 Task: Open Card Card0000000393 in Board Board0000000099 in Workspace WS0000000033 in Trello. Add Member mailaustralia7@gmail.com to Card Card0000000393 in Board Board0000000099 in Workspace WS0000000033 in Trello. Add Purple Label titled Label0000000393 to Card Card0000000393 in Board Board0000000099 in Workspace WS0000000033 in Trello. Add Checklist CL0000000393 to Card Card0000000393 in Board Board0000000099 in Workspace WS0000000033 in Trello. Add Dates with Start Date as Aug 01 2023 and Due Date as Aug 31 2023 to Card Card0000000393 in Board Board0000000099 in Workspace WS0000000033 in Trello
Action: Mouse moved to (321, 225)
Screenshot: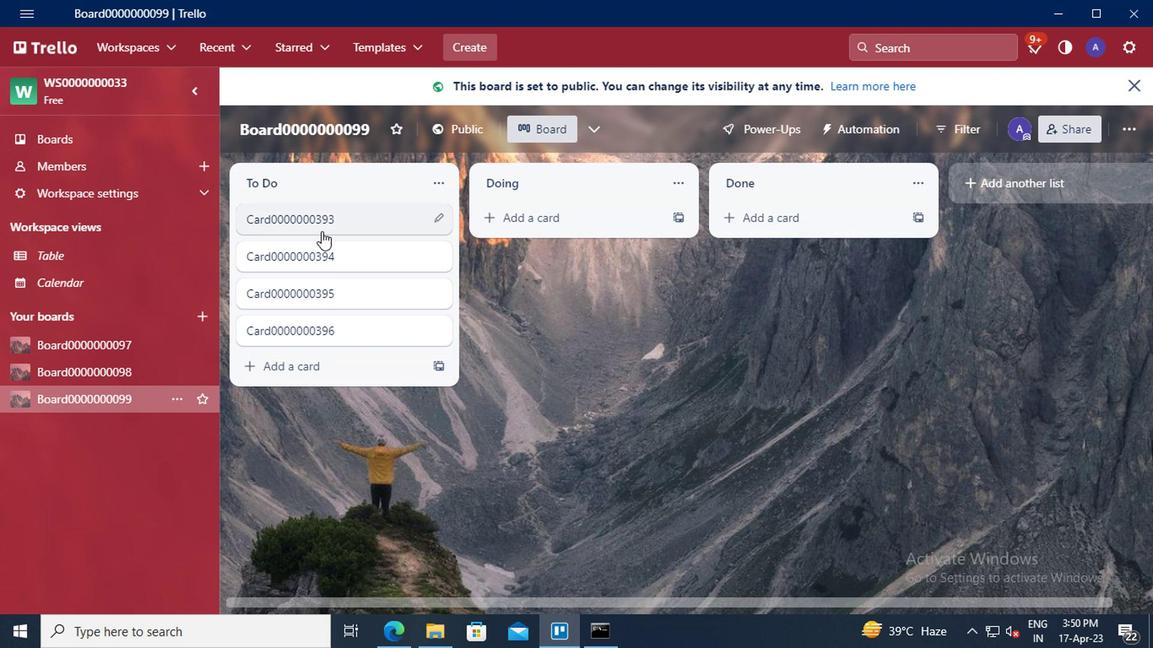
Action: Mouse pressed left at (321, 225)
Screenshot: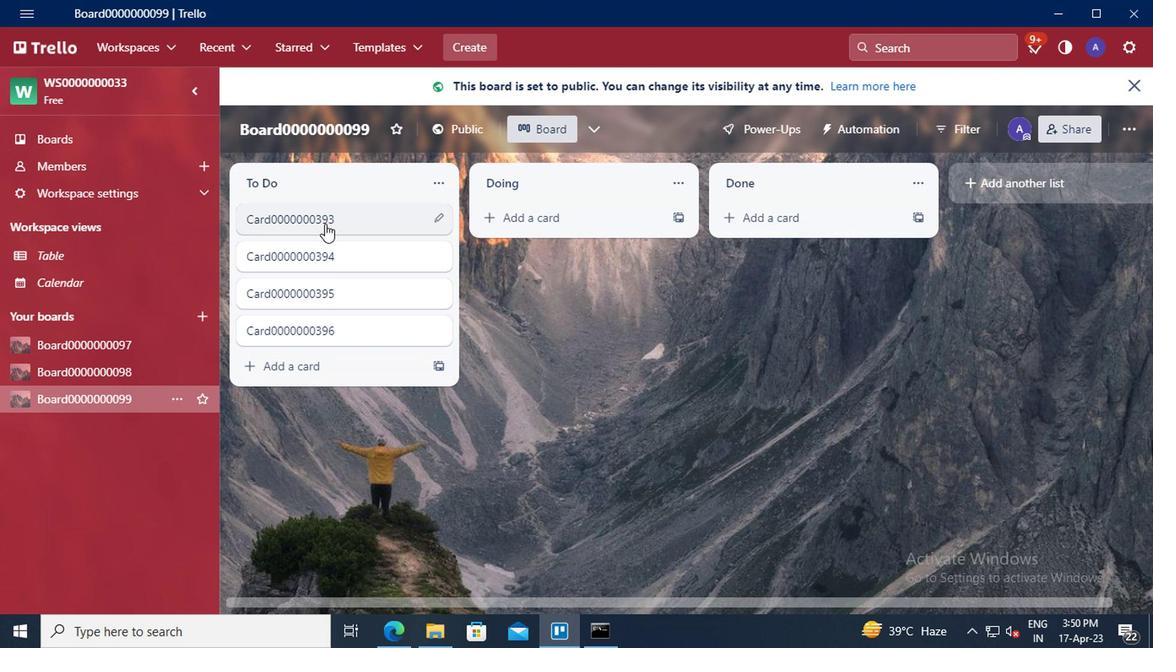 
Action: Mouse moved to (777, 159)
Screenshot: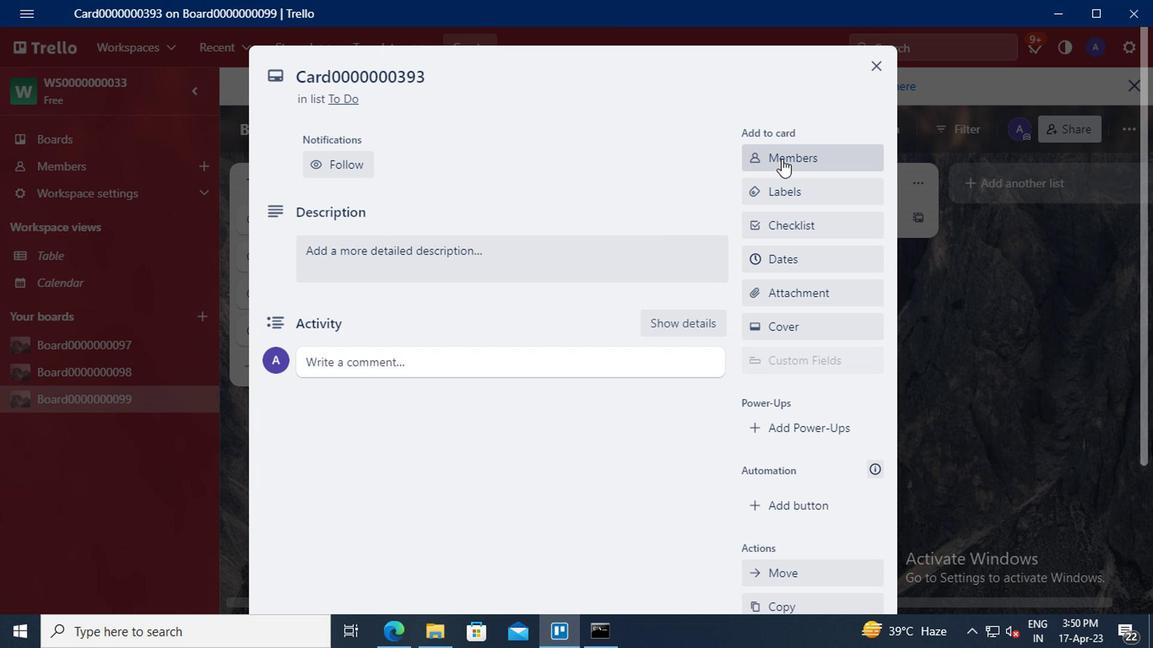 
Action: Mouse pressed left at (777, 159)
Screenshot: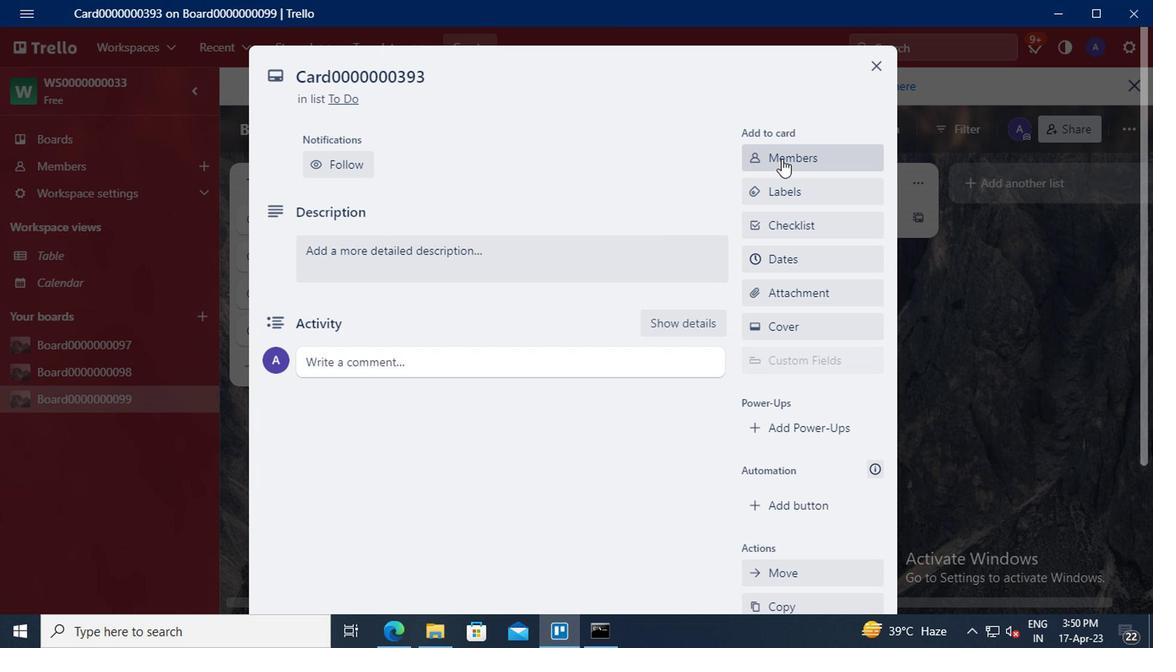 
Action: Mouse moved to (794, 244)
Screenshot: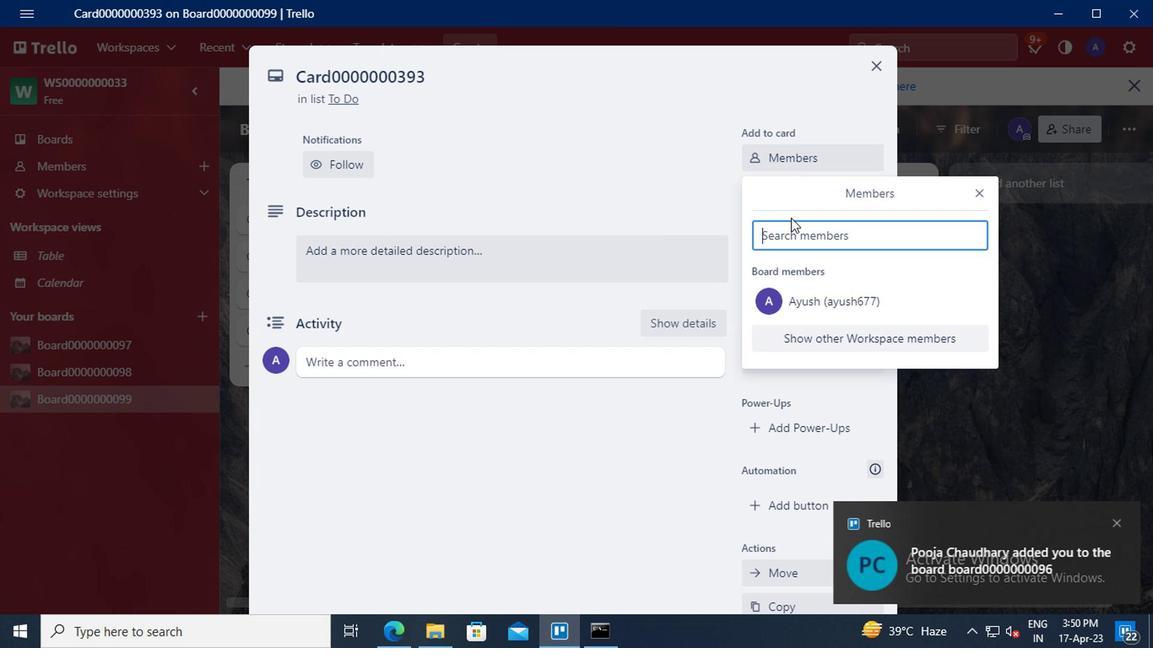 
Action: Mouse pressed left at (794, 244)
Screenshot: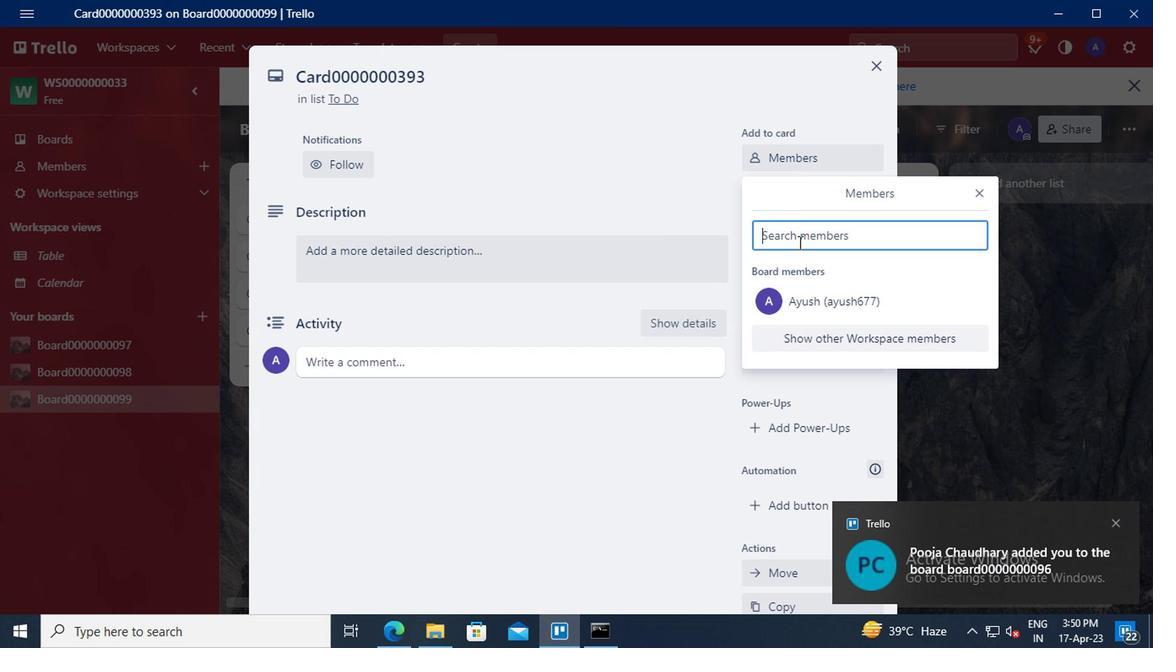 
Action: Mouse moved to (725, 221)
Screenshot: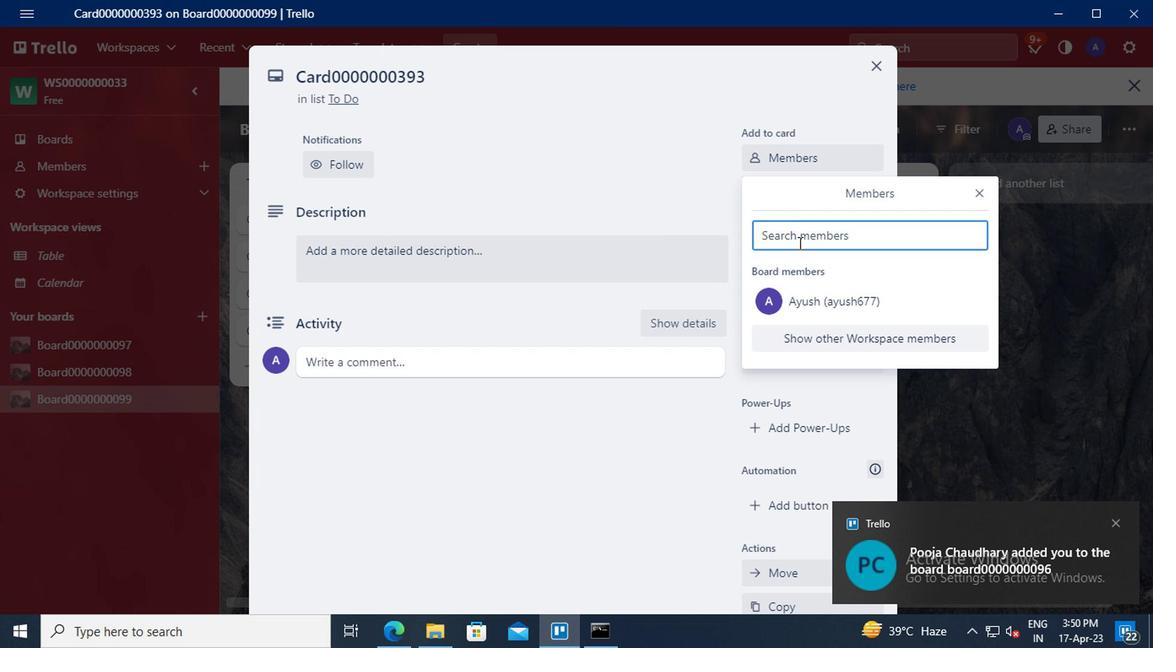 
Action: Key pressed mailaustralia7<Key.shift>@GMAIL.COM
Screenshot: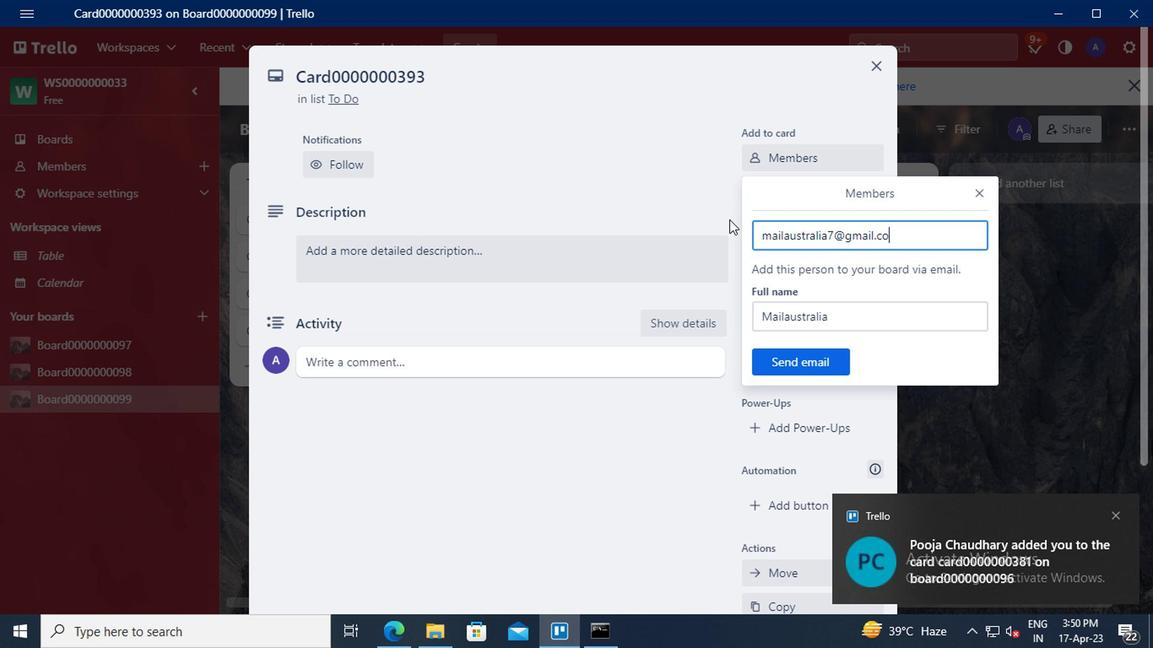 
Action: Mouse moved to (813, 368)
Screenshot: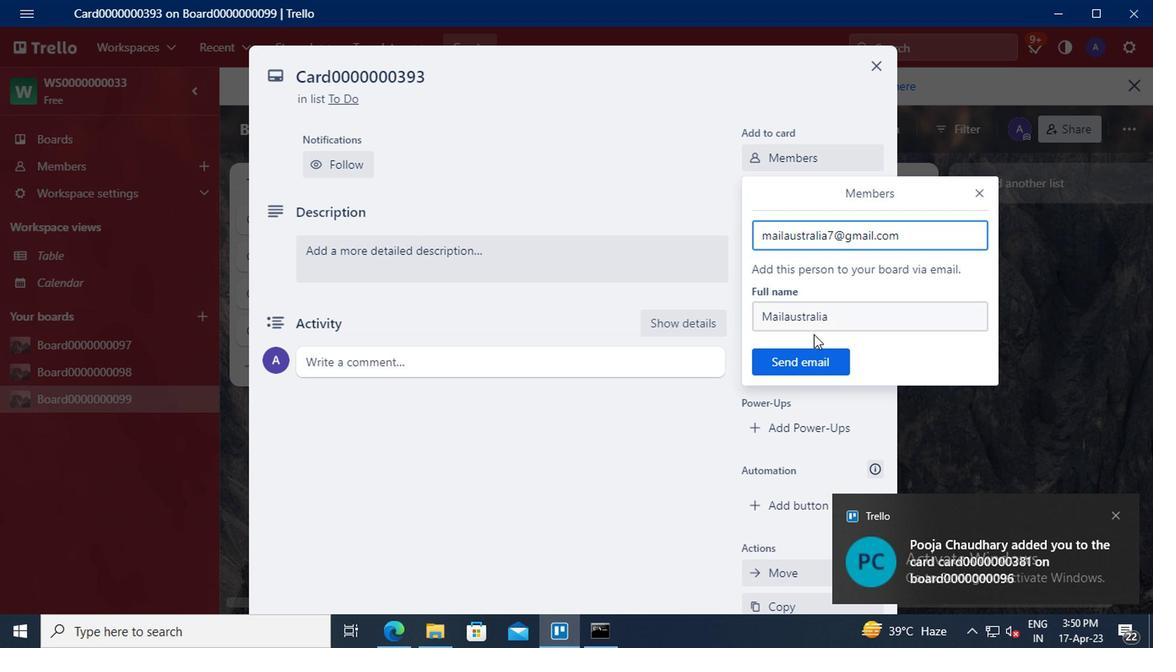 
Action: Mouse pressed left at (813, 368)
Screenshot: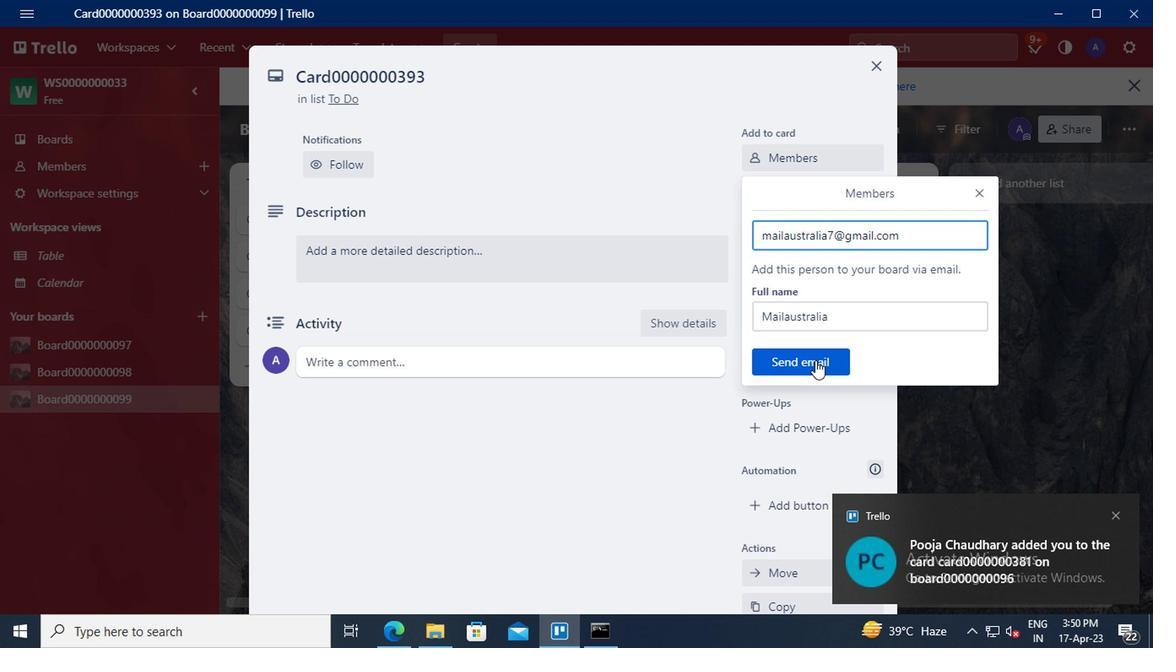
Action: Mouse moved to (798, 194)
Screenshot: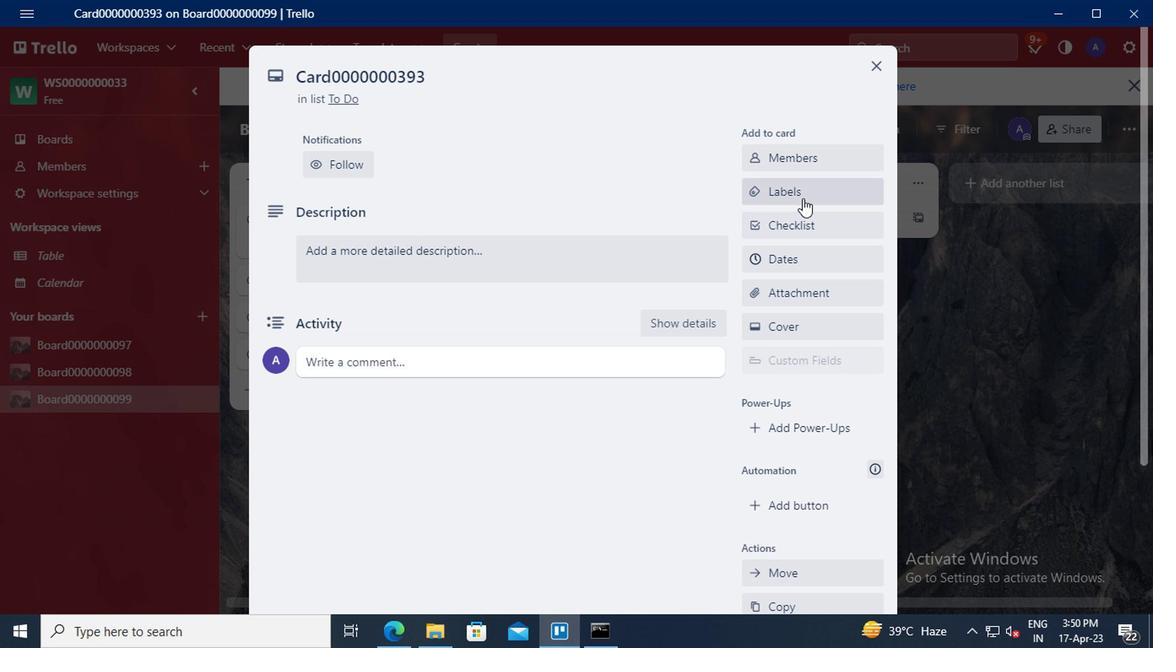 
Action: Mouse pressed left at (798, 194)
Screenshot: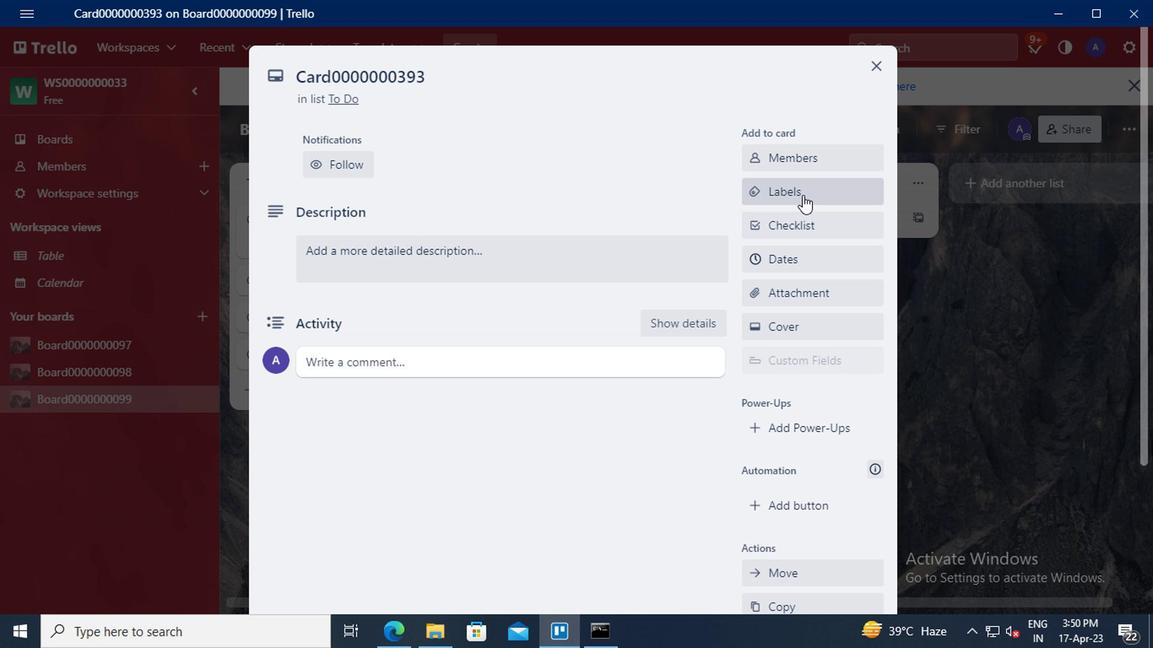 
Action: Mouse moved to (856, 387)
Screenshot: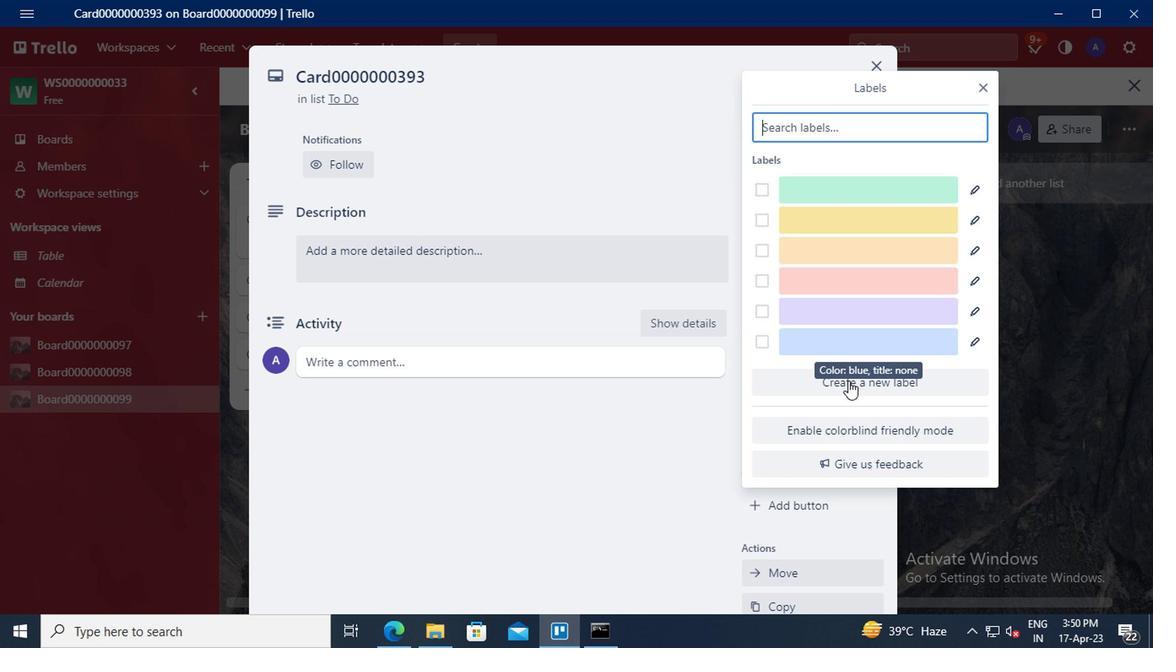
Action: Mouse pressed left at (856, 387)
Screenshot: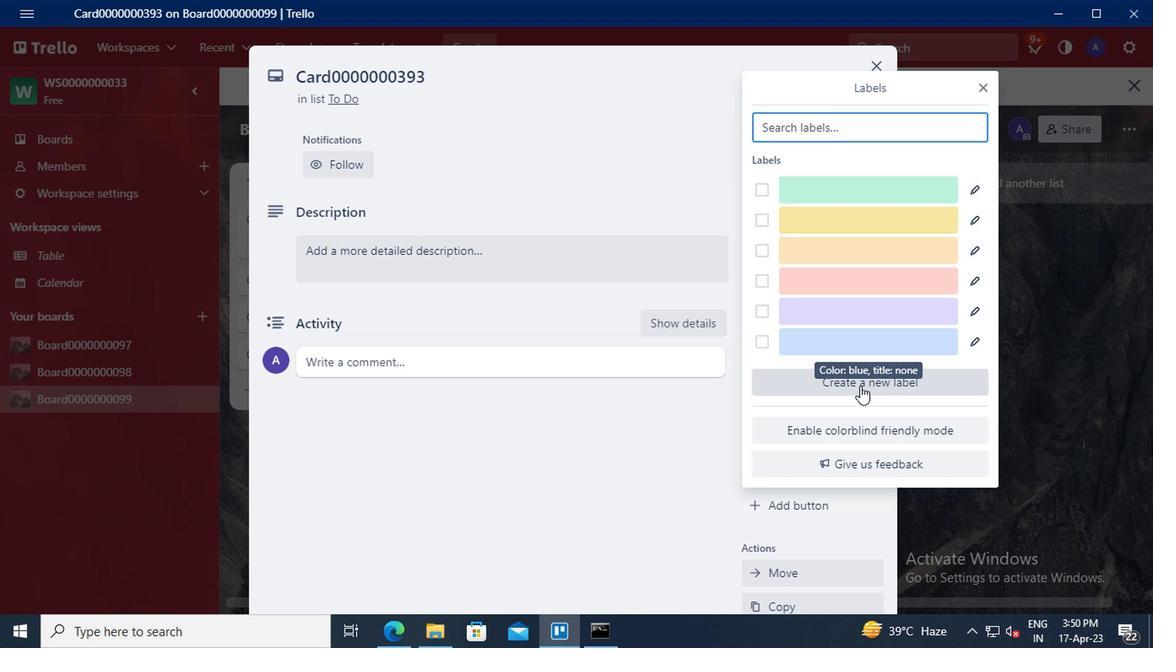 
Action: Mouse moved to (806, 250)
Screenshot: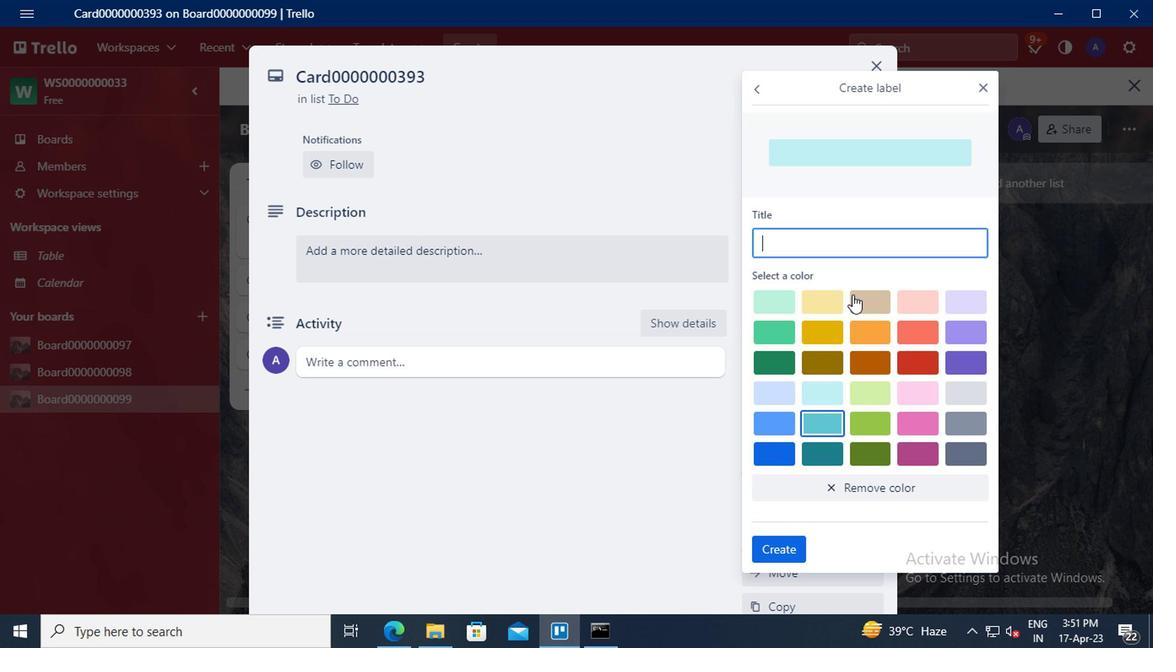 
Action: Mouse pressed left at (806, 250)
Screenshot: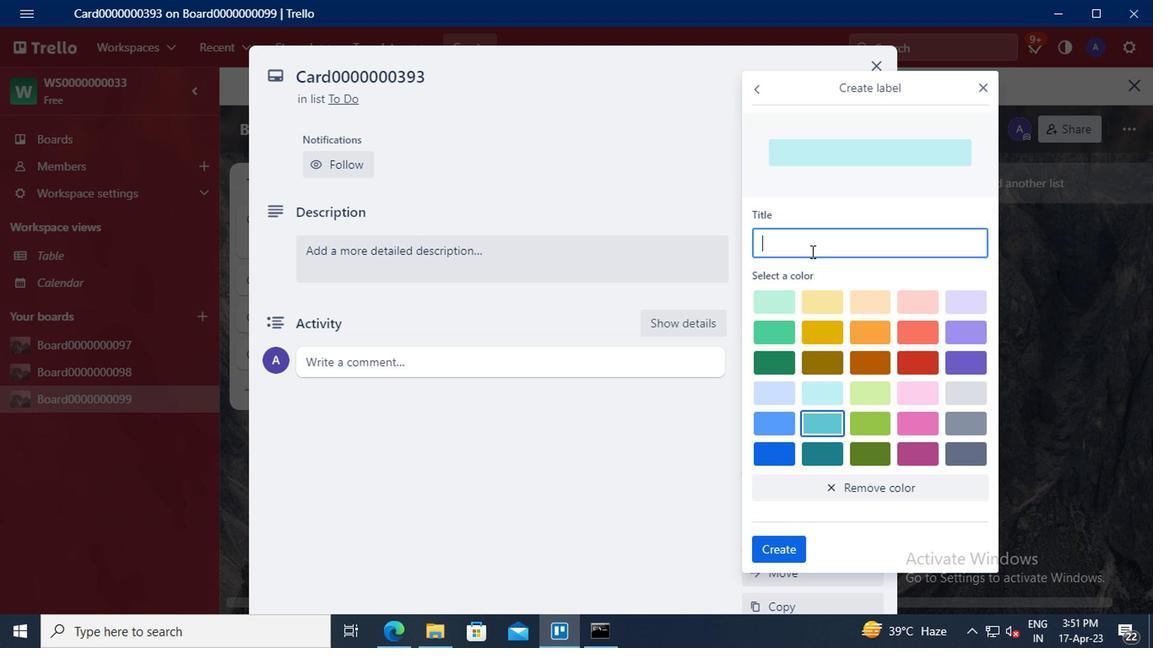 
Action: Mouse moved to (804, 249)
Screenshot: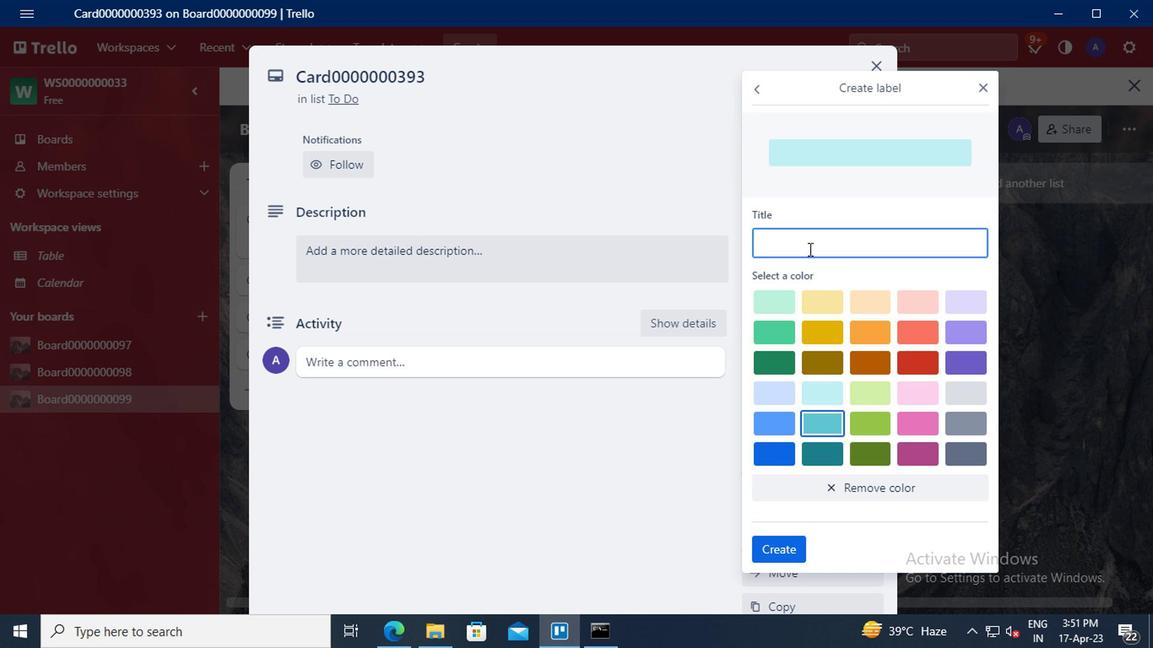
Action: Key pressed <Key.shift>LAB
Screenshot: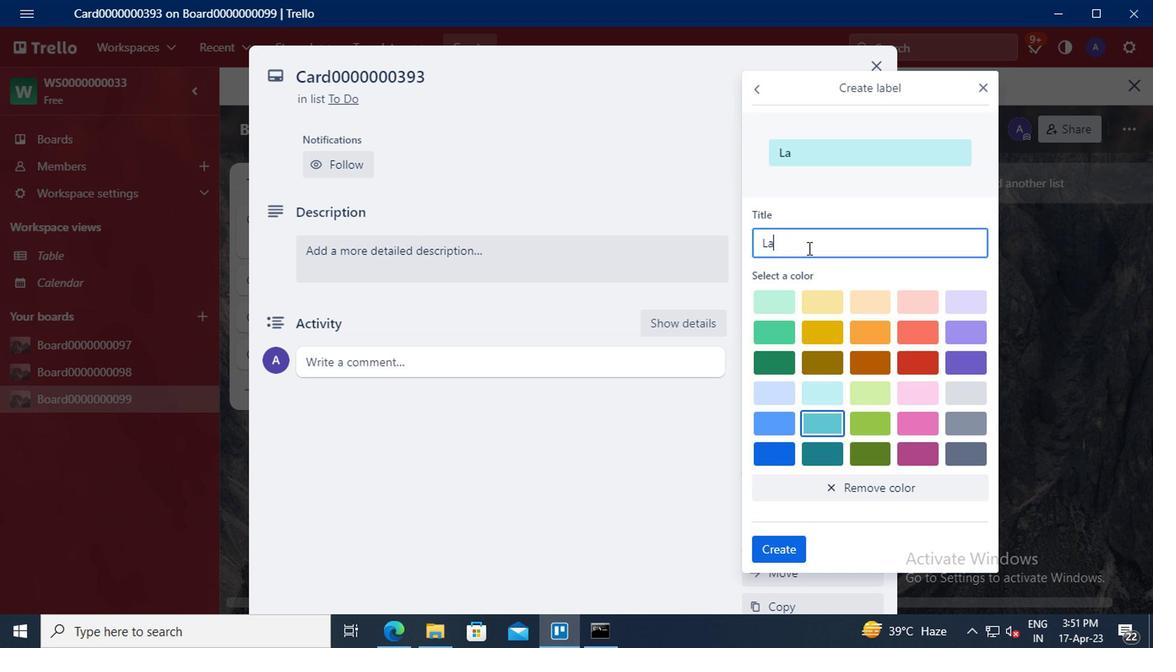 
Action: Mouse moved to (803, 249)
Screenshot: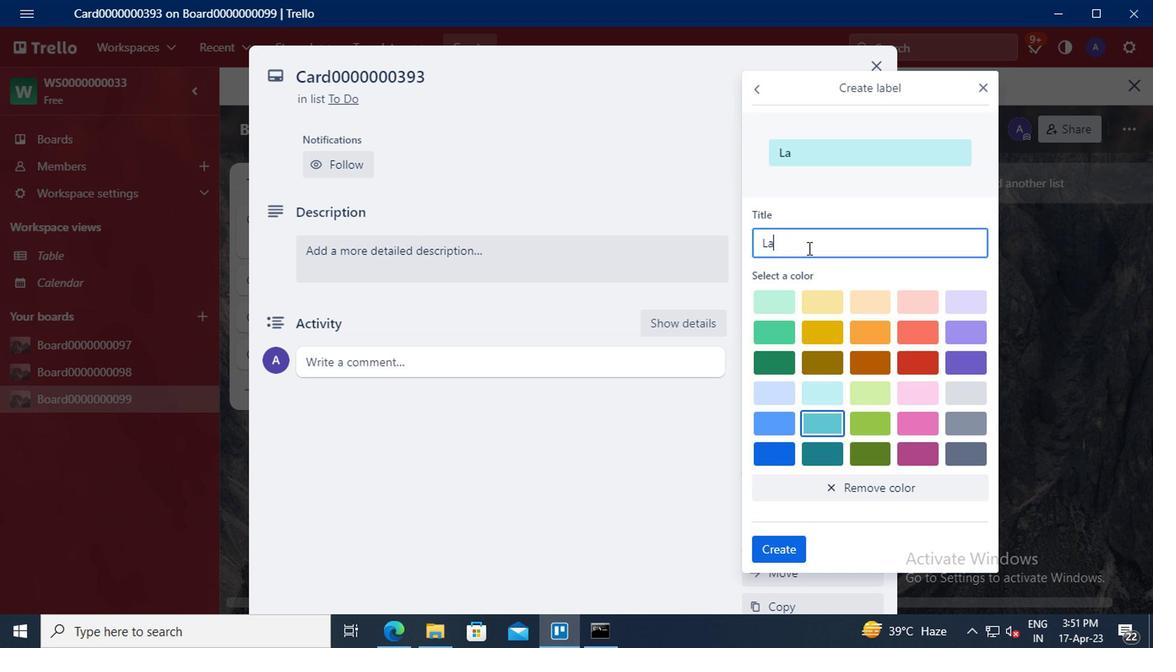 
Action: Key pressed EL0000000393
Screenshot: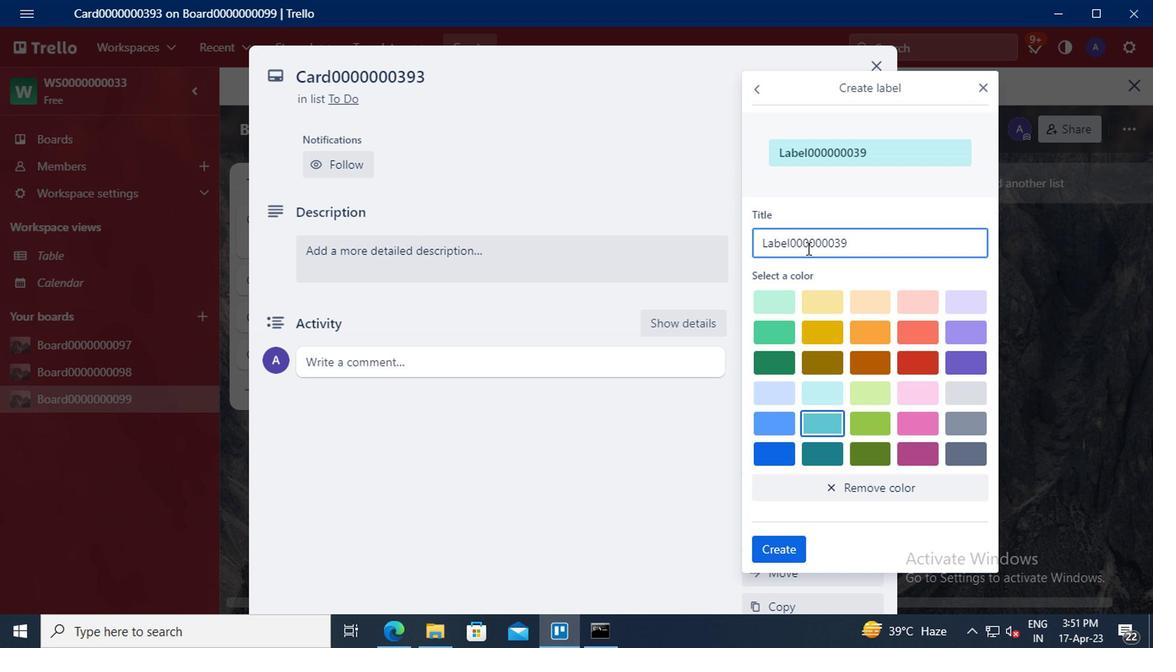 
Action: Mouse moved to (949, 328)
Screenshot: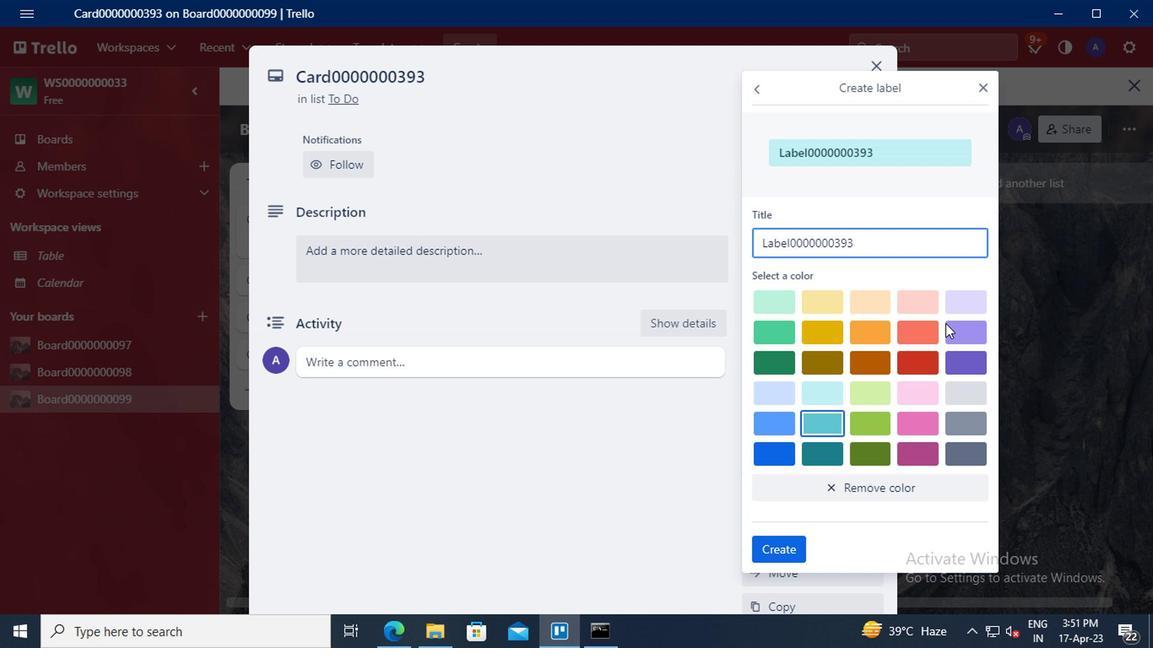 
Action: Mouse pressed left at (949, 328)
Screenshot: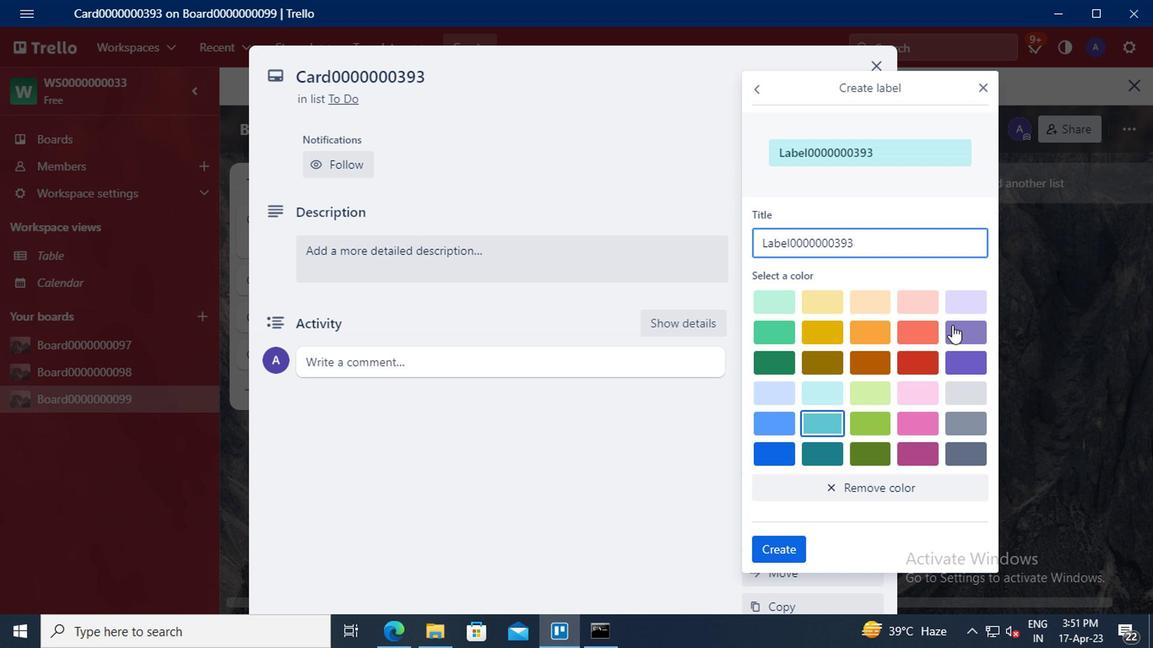 
Action: Mouse moved to (795, 544)
Screenshot: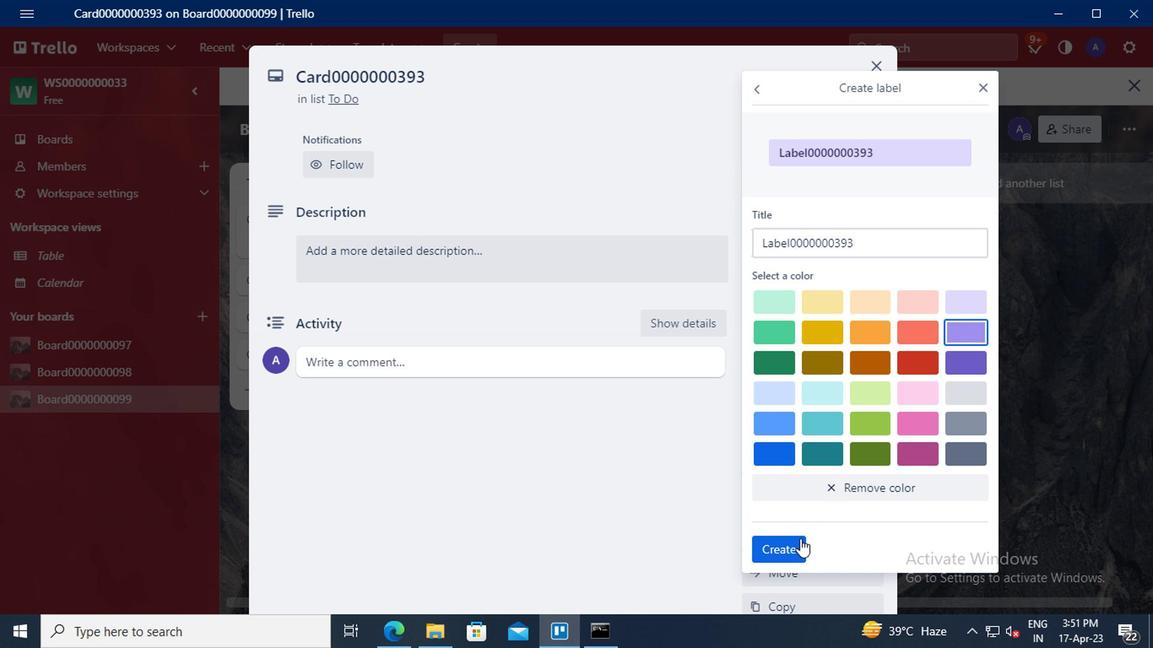 
Action: Mouse pressed left at (795, 544)
Screenshot: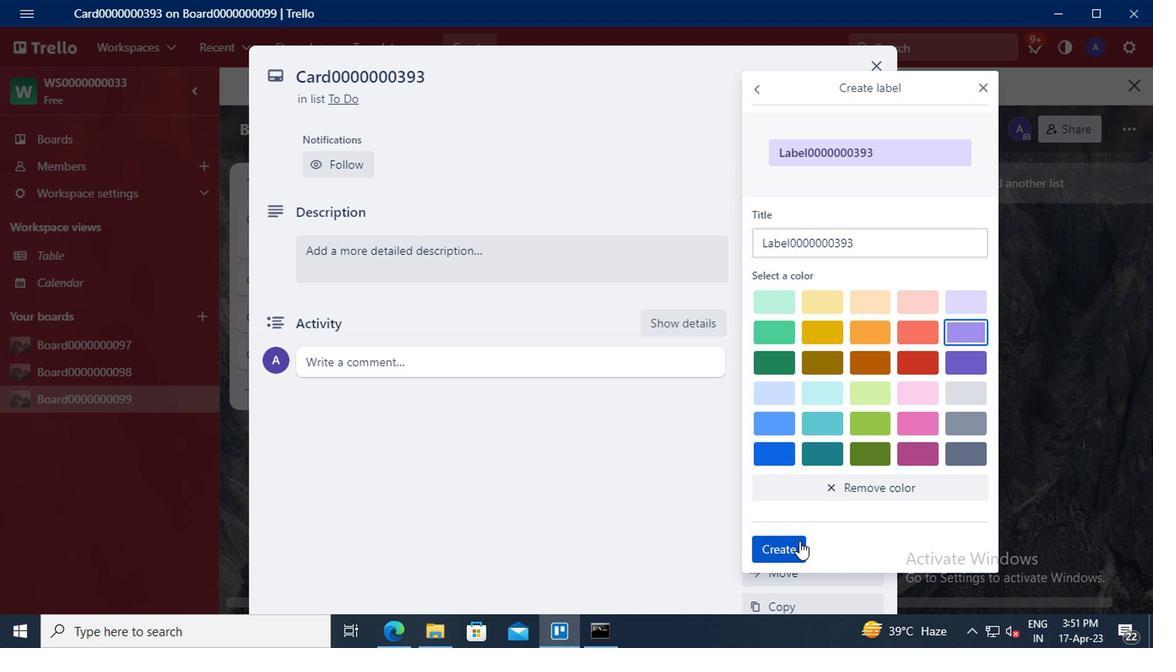 
Action: Mouse moved to (979, 87)
Screenshot: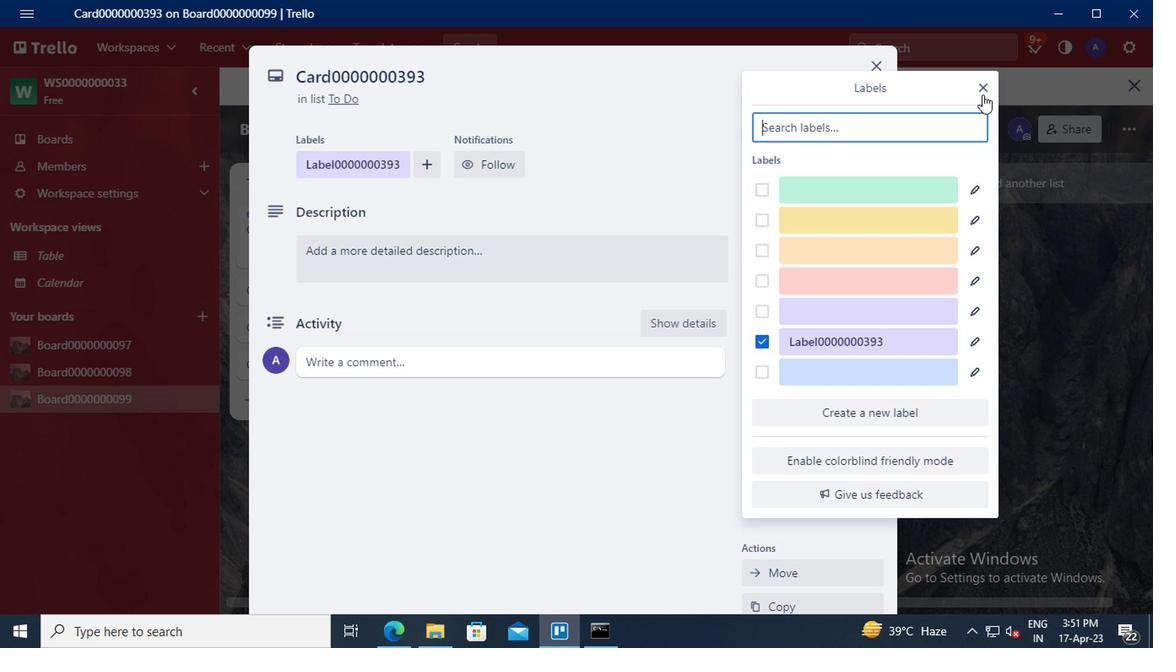 
Action: Mouse pressed left at (979, 87)
Screenshot: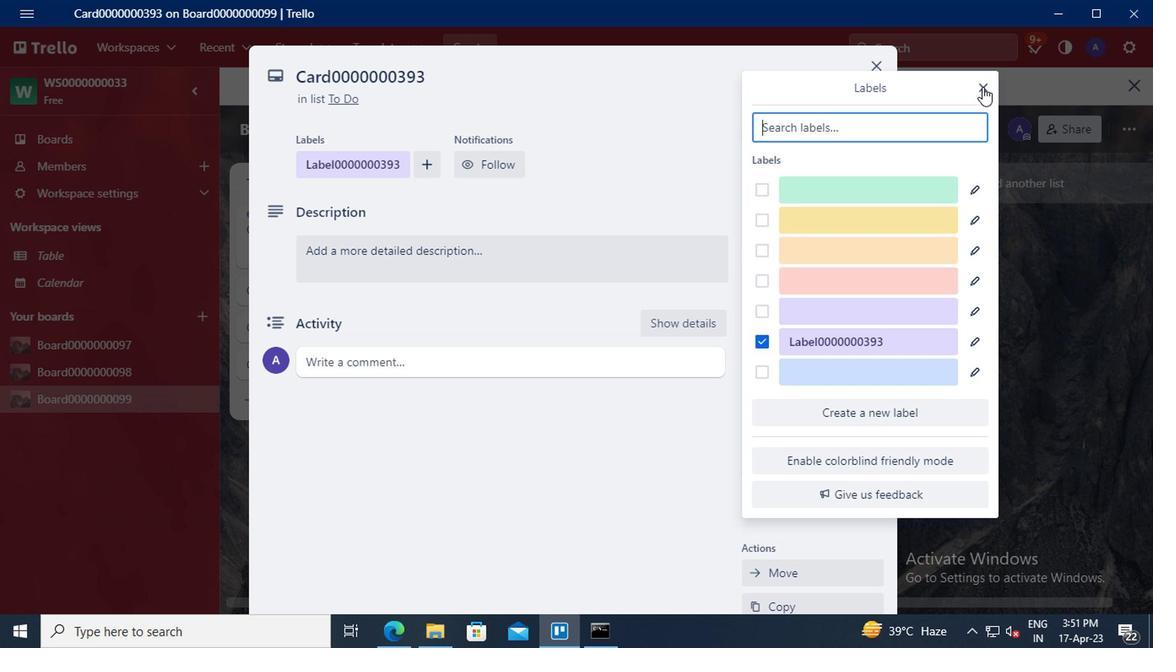 
Action: Mouse moved to (823, 221)
Screenshot: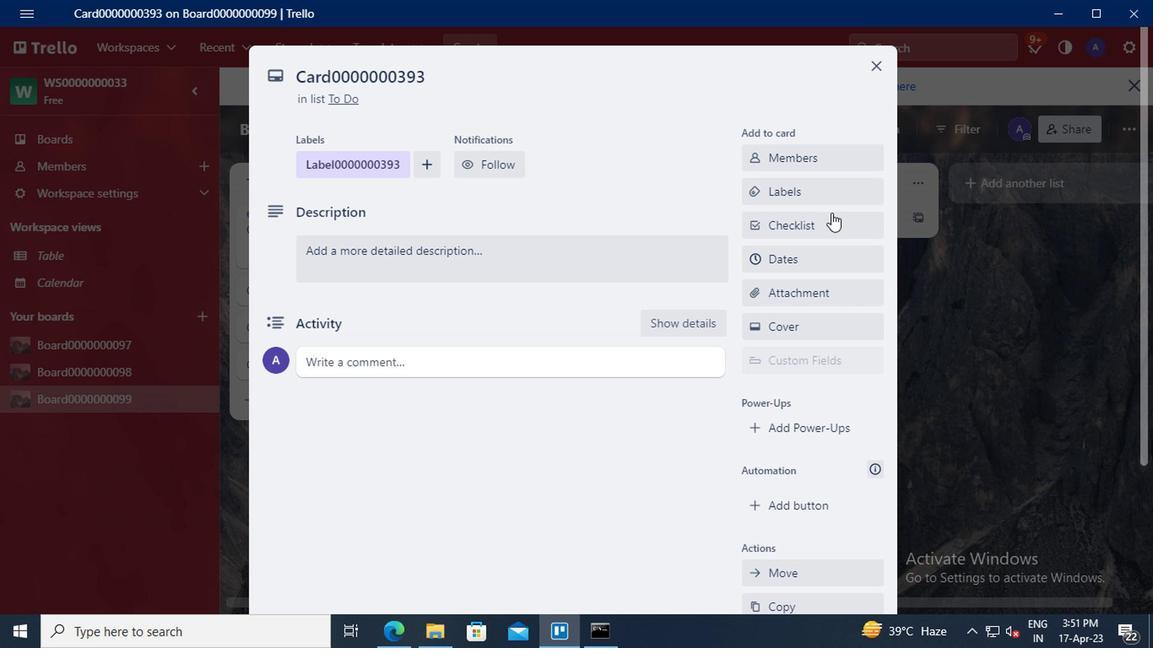 
Action: Mouse pressed left at (823, 221)
Screenshot: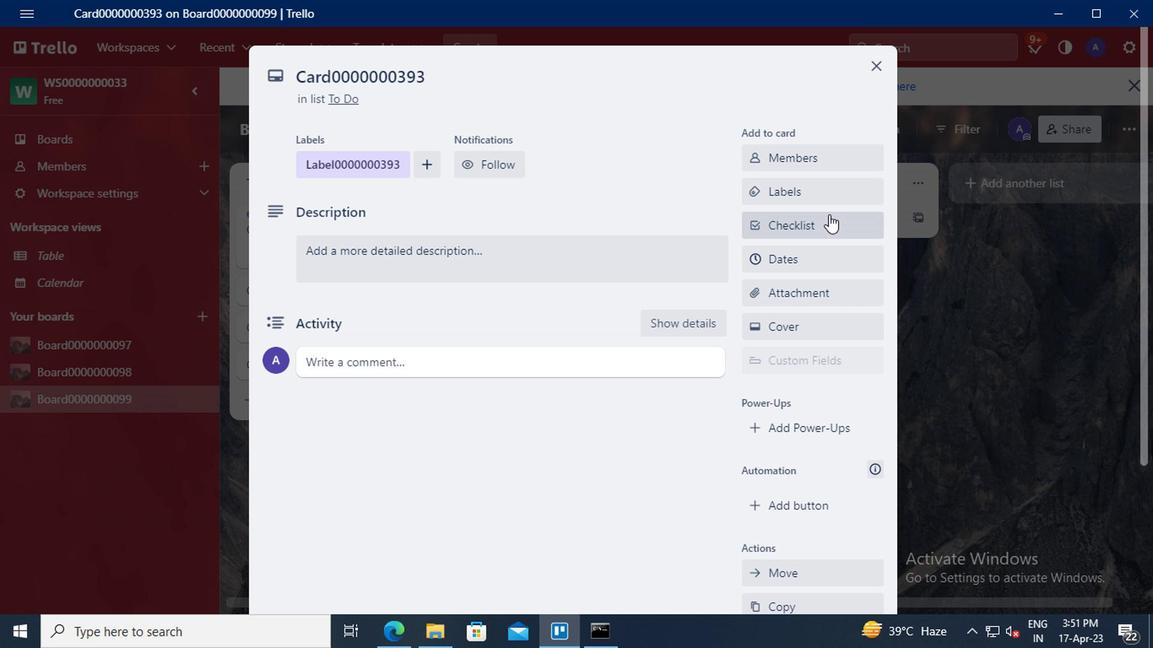 
Action: Key pressed <Key.delete><Key.shift>CL0000000393
Screenshot: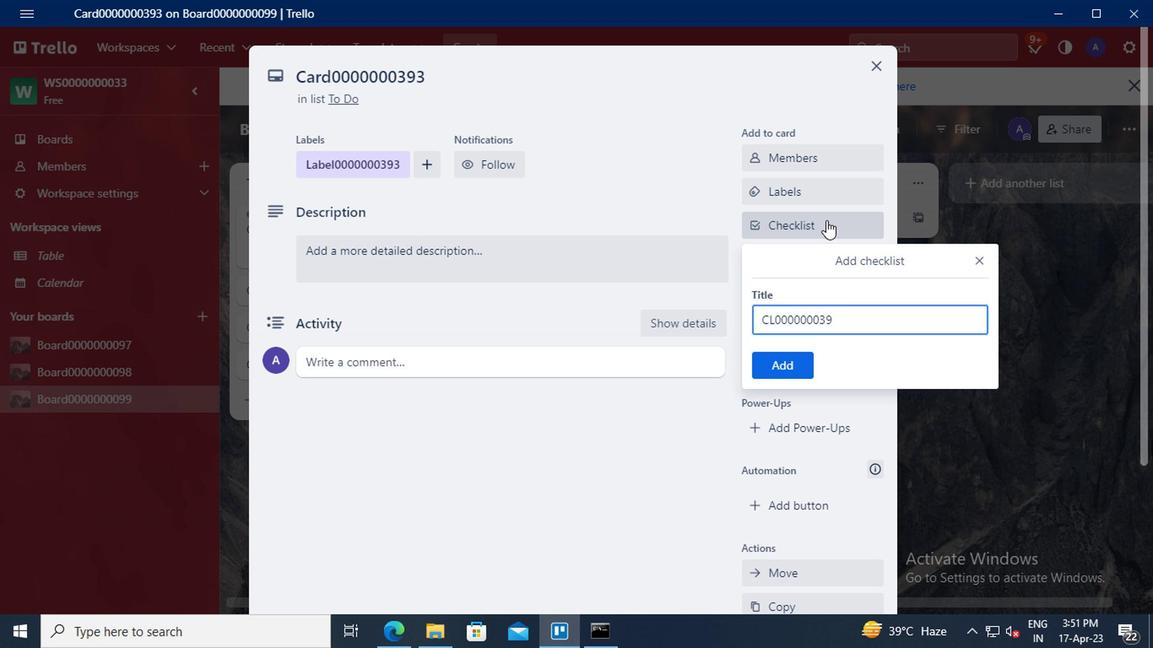 
Action: Mouse moved to (791, 365)
Screenshot: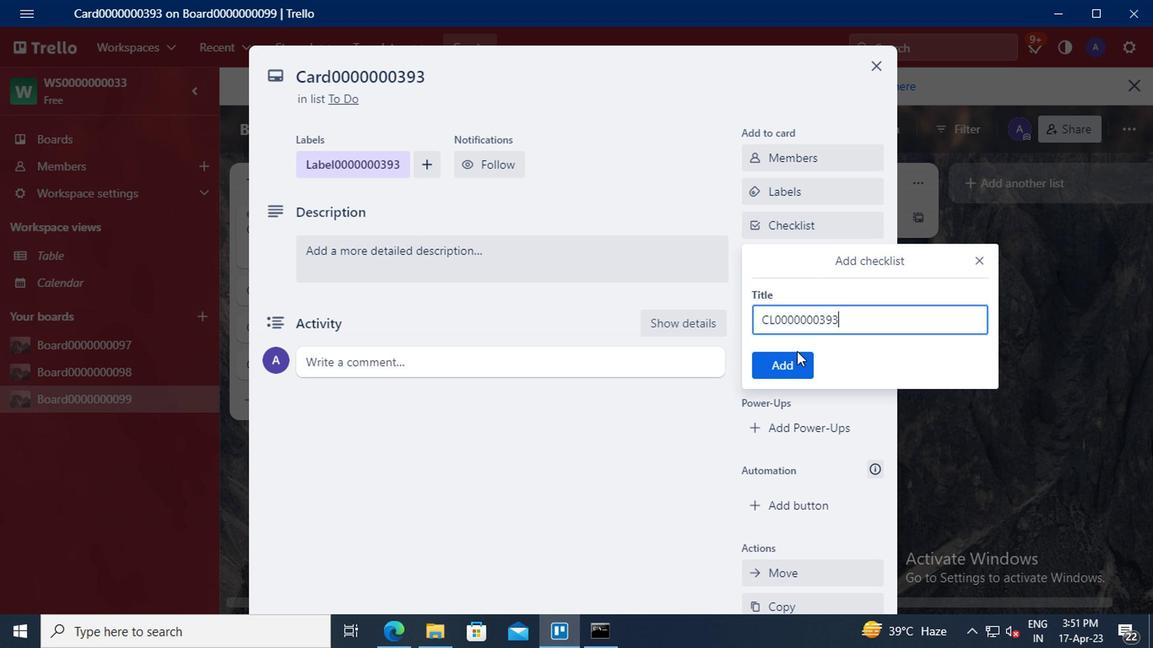 
Action: Mouse pressed left at (791, 365)
Screenshot: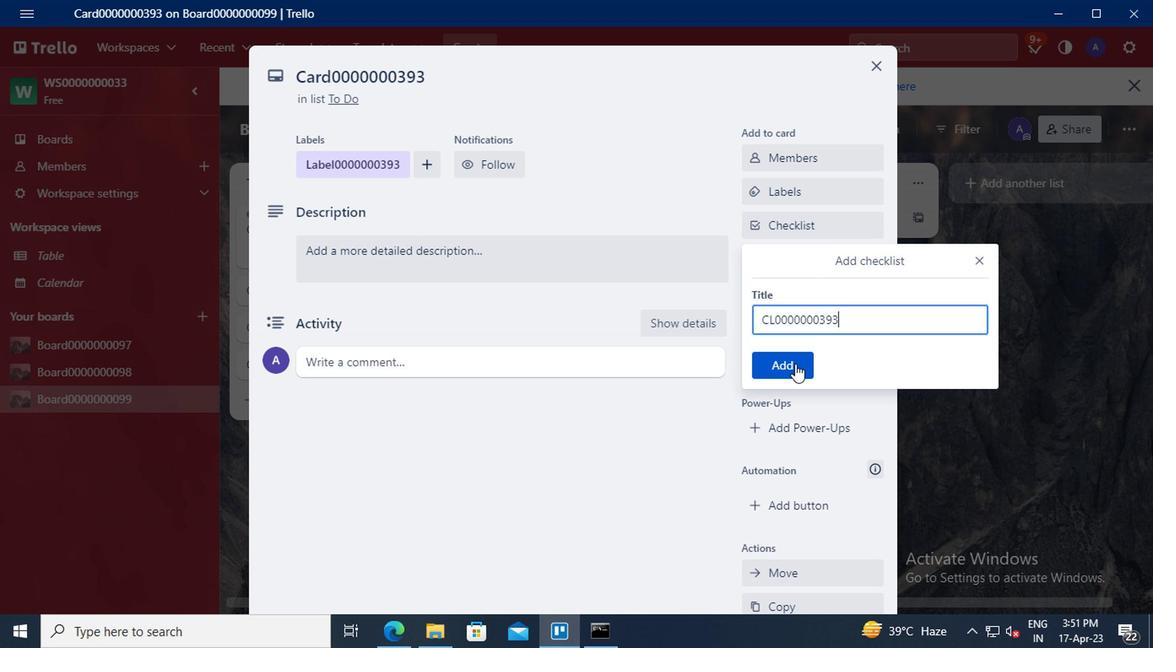 
Action: Mouse moved to (798, 260)
Screenshot: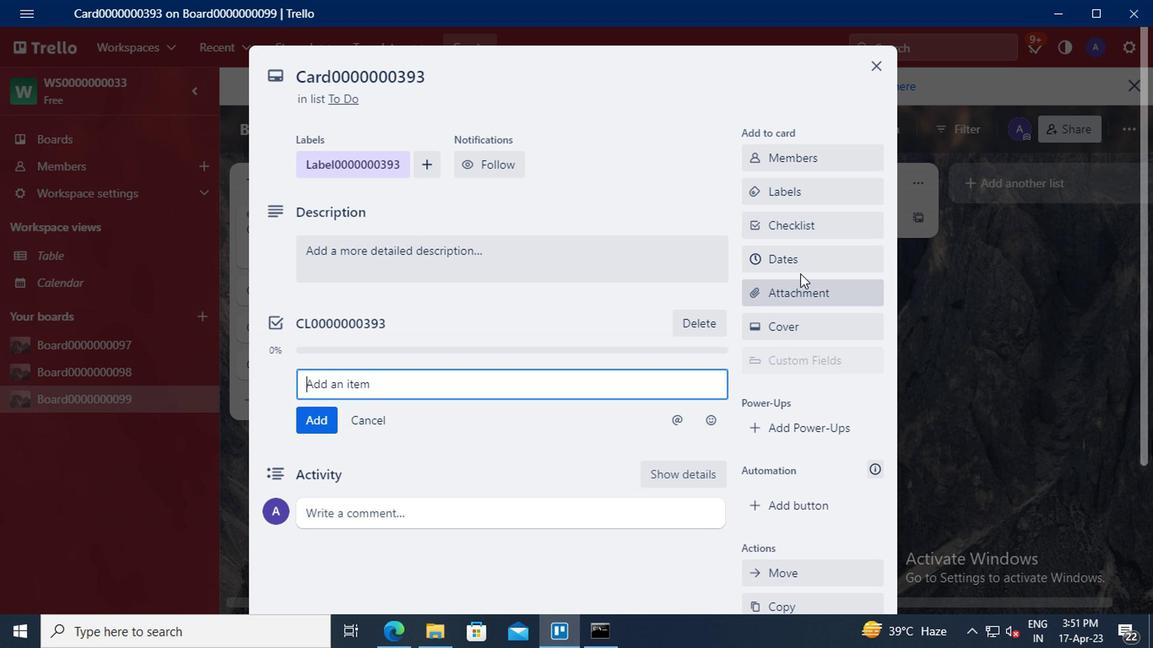 
Action: Mouse pressed left at (798, 260)
Screenshot: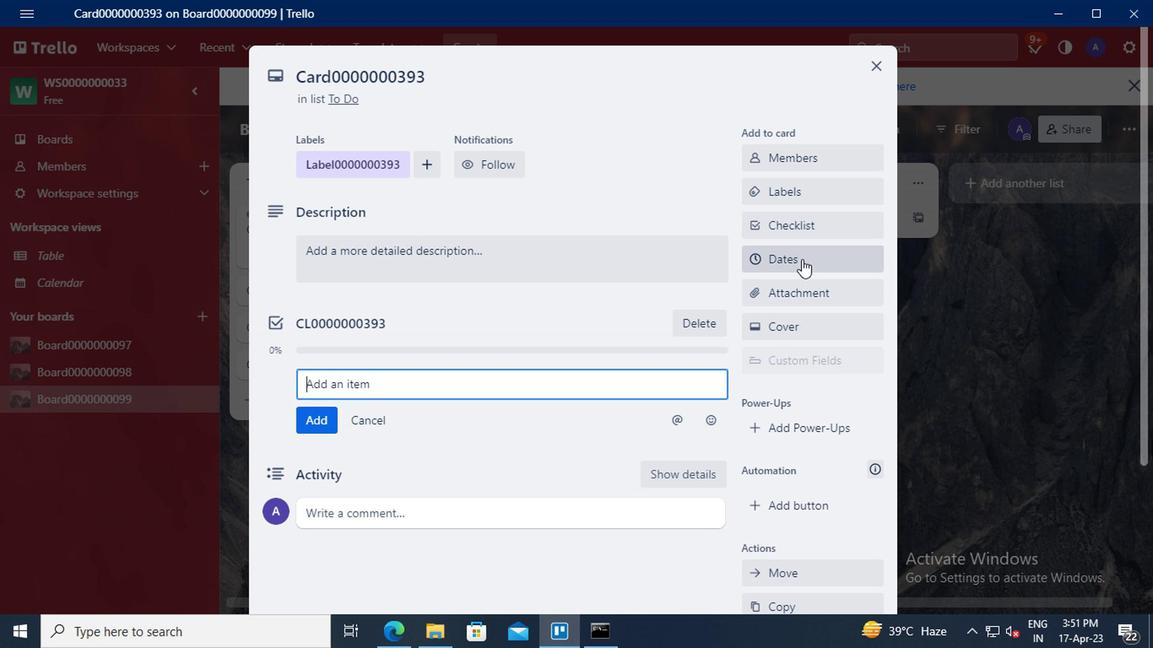 
Action: Mouse moved to (756, 394)
Screenshot: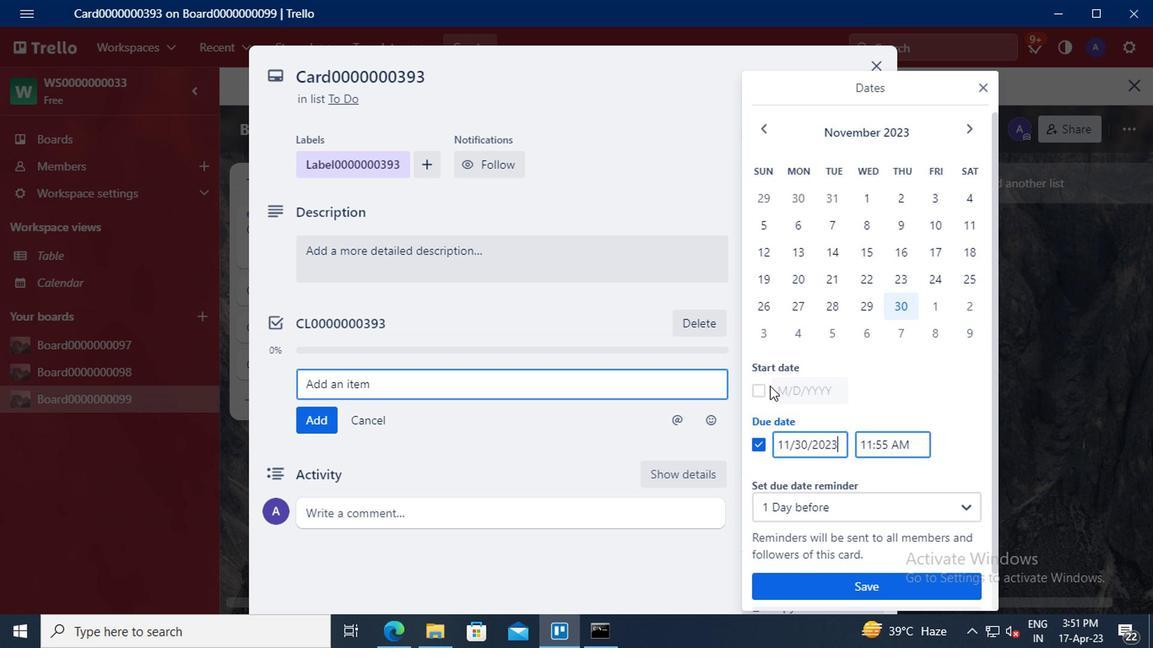 
Action: Mouse pressed left at (756, 394)
Screenshot: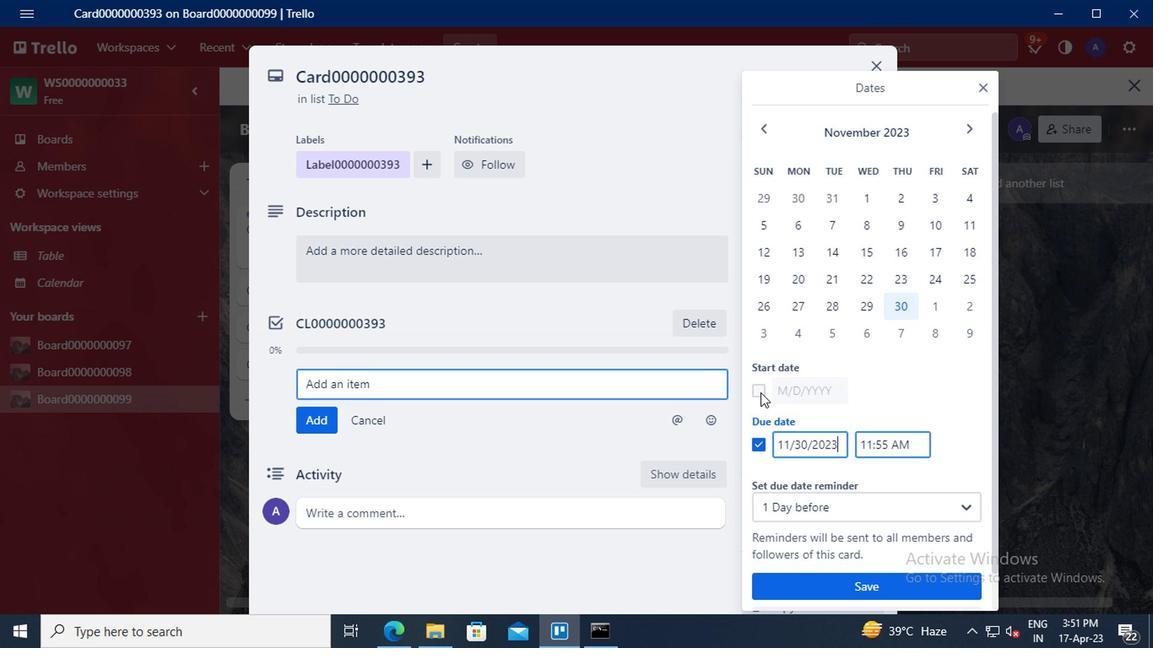 
Action: Mouse moved to (802, 394)
Screenshot: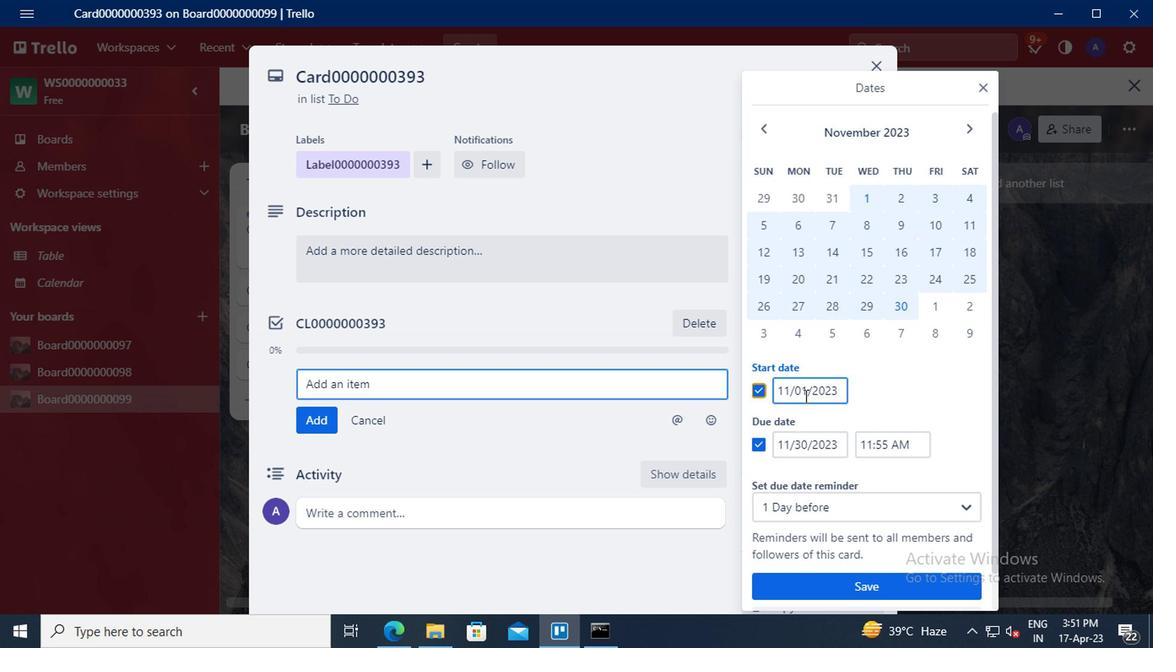 
Action: Mouse pressed left at (802, 394)
Screenshot: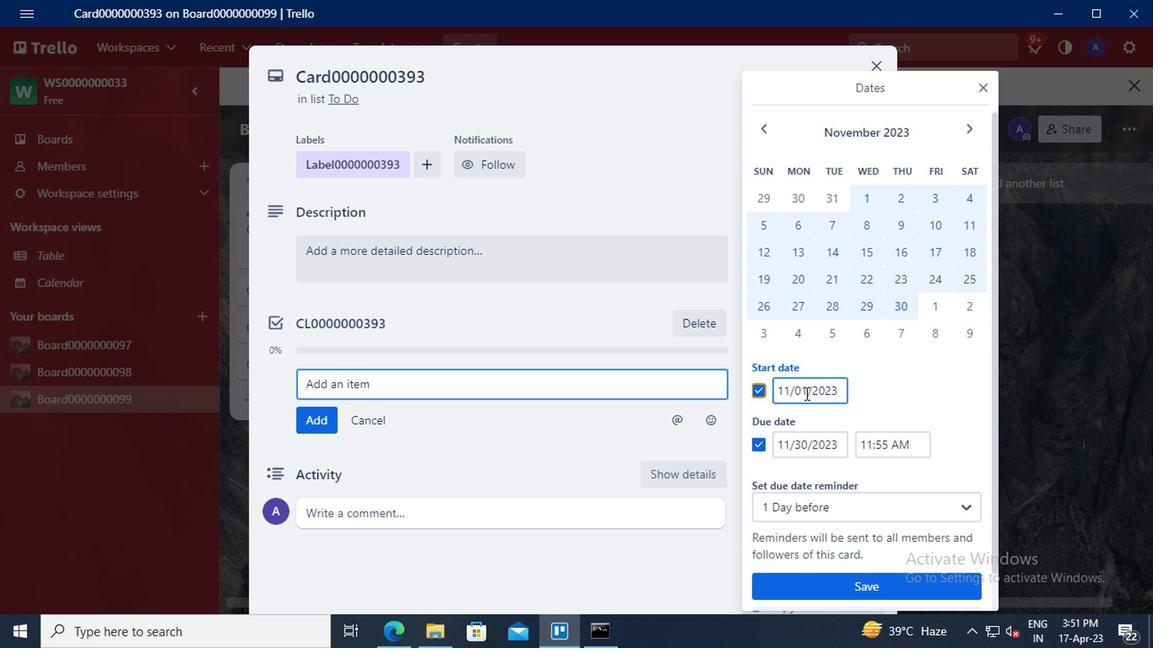 
Action: Mouse moved to (814, 357)
Screenshot: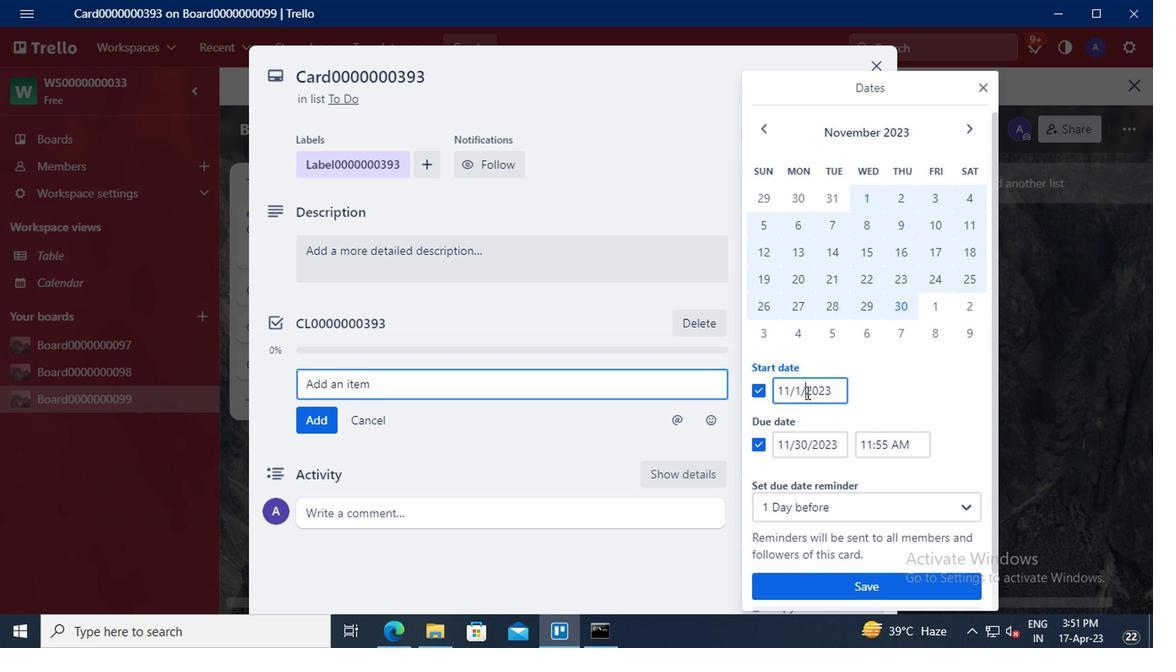 
Action: Key pressed <Key.left><Key.backspace>1<Key.left><Key.left><Key.backspace><Key.backspace>8
Screenshot: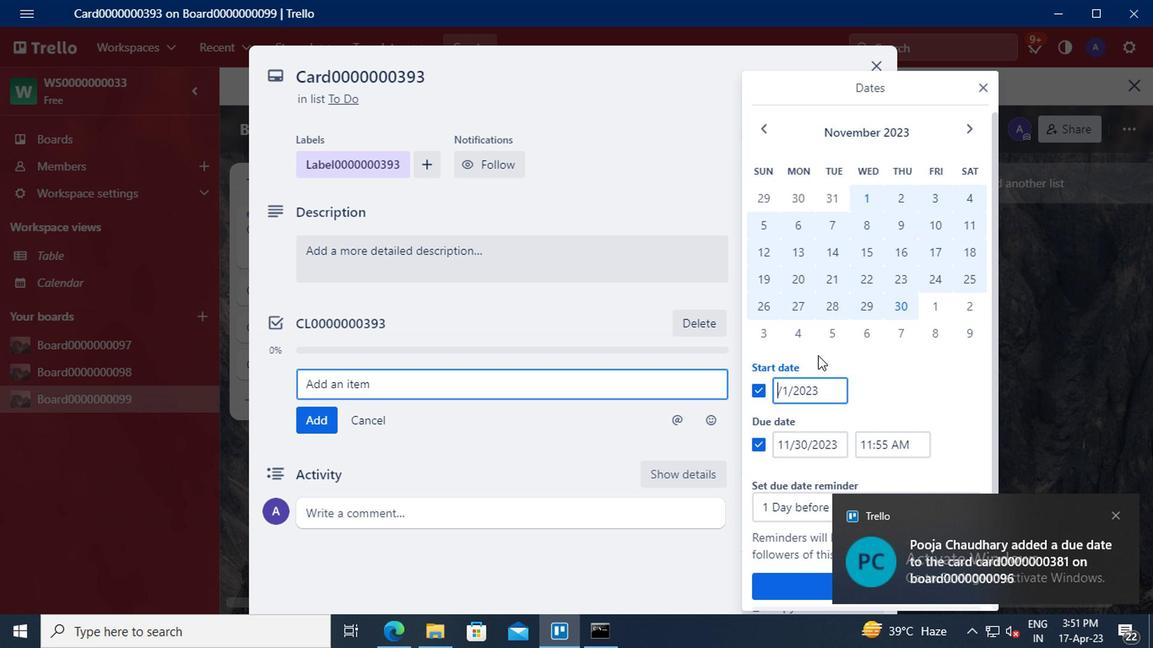 
Action: Mouse moved to (801, 446)
Screenshot: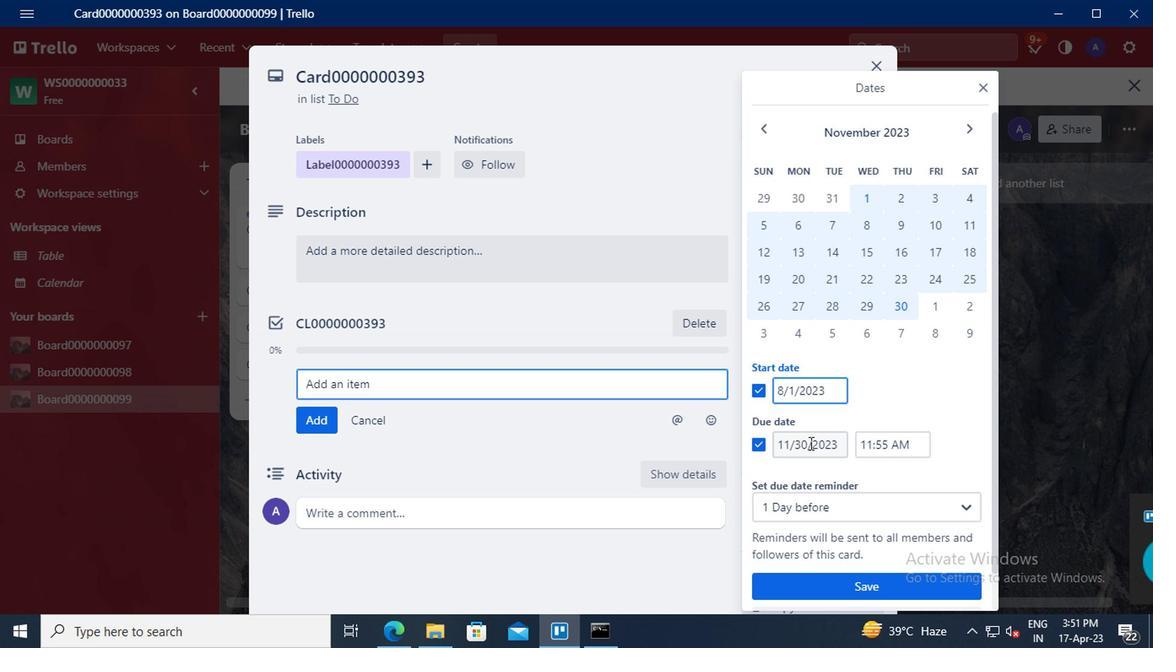 
Action: Mouse pressed left at (801, 446)
Screenshot: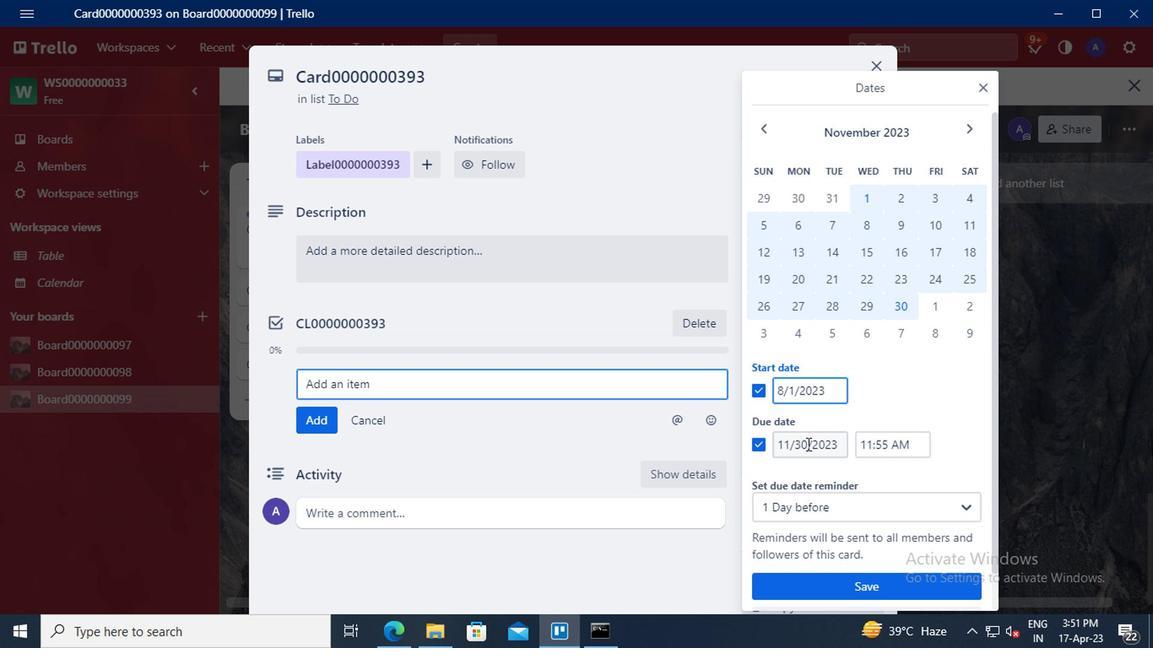 
Action: Mouse moved to (814, 417)
Screenshot: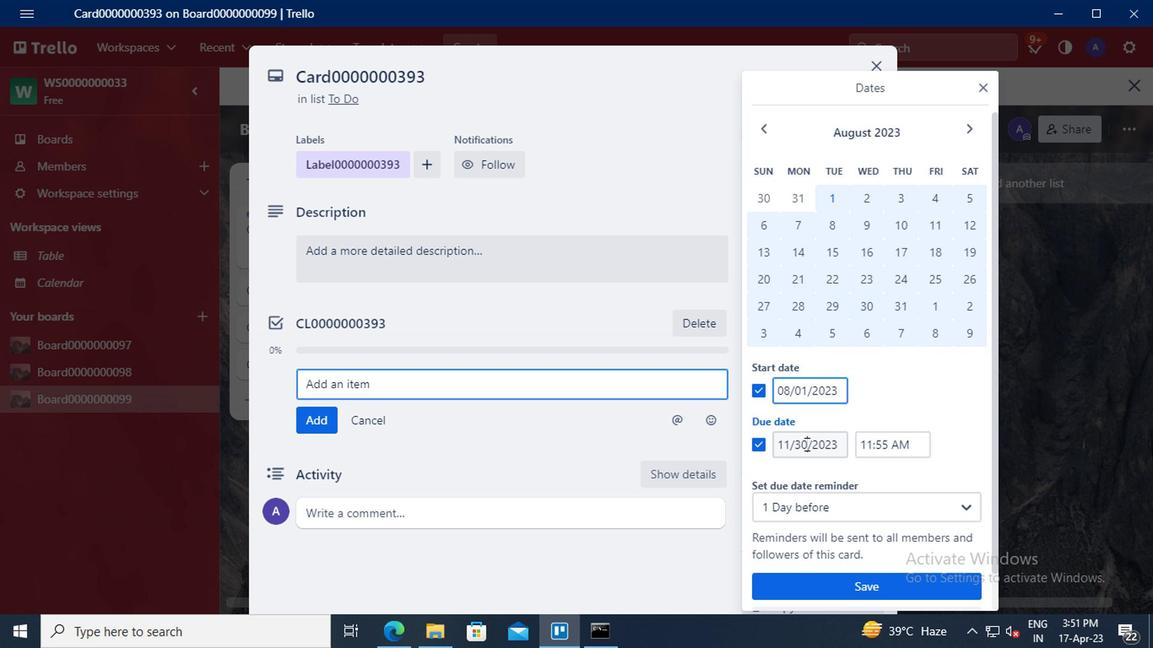 
Action: Key pressed <Key.backspace><Key.backspace>31<Key.left><Key.left><Key.left><Key.backspace><Key.backspace>8
Screenshot: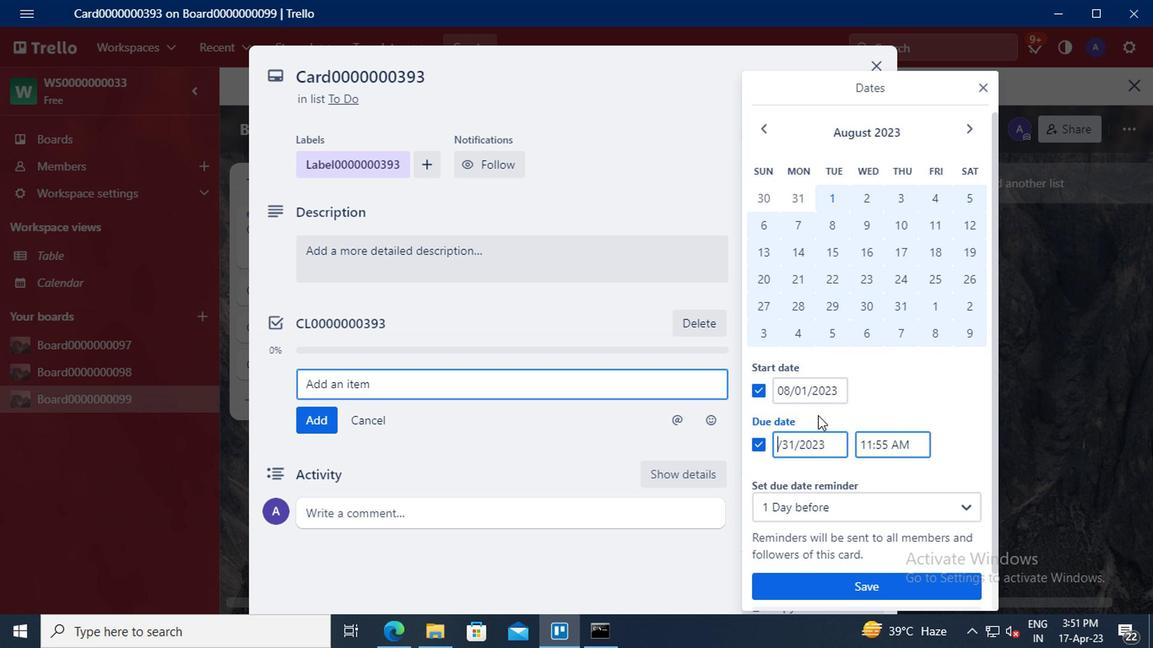 
Action: Mouse moved to (830, 583)
Screenshot: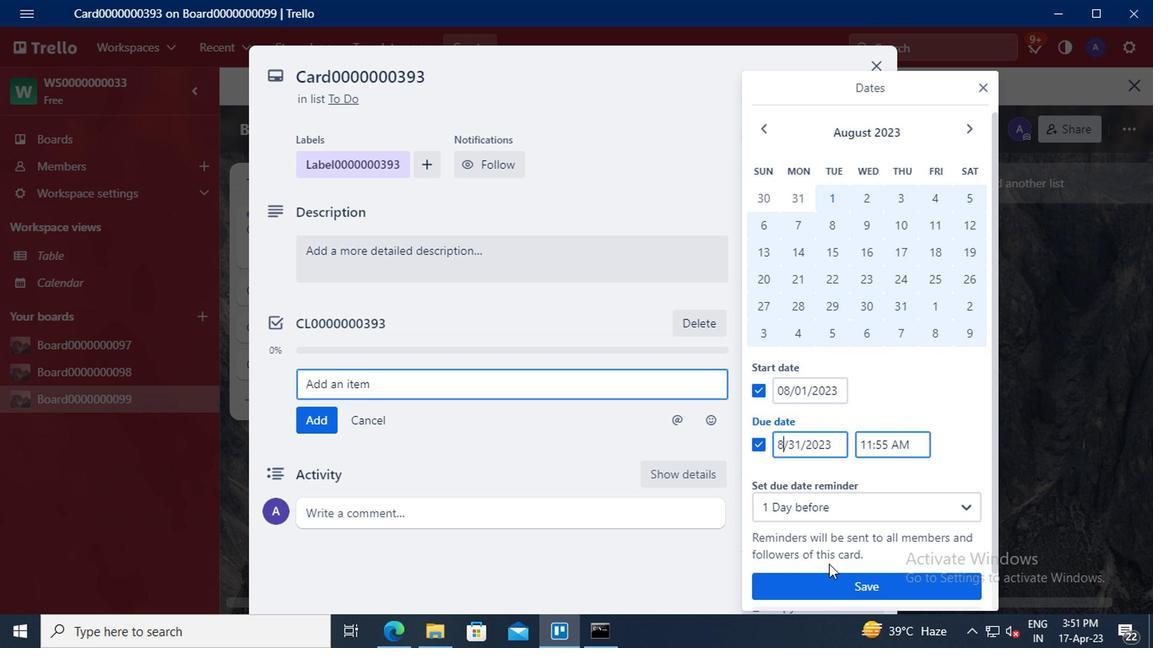 
Action: Mouse pressed left at (830, 583)
Screenshot: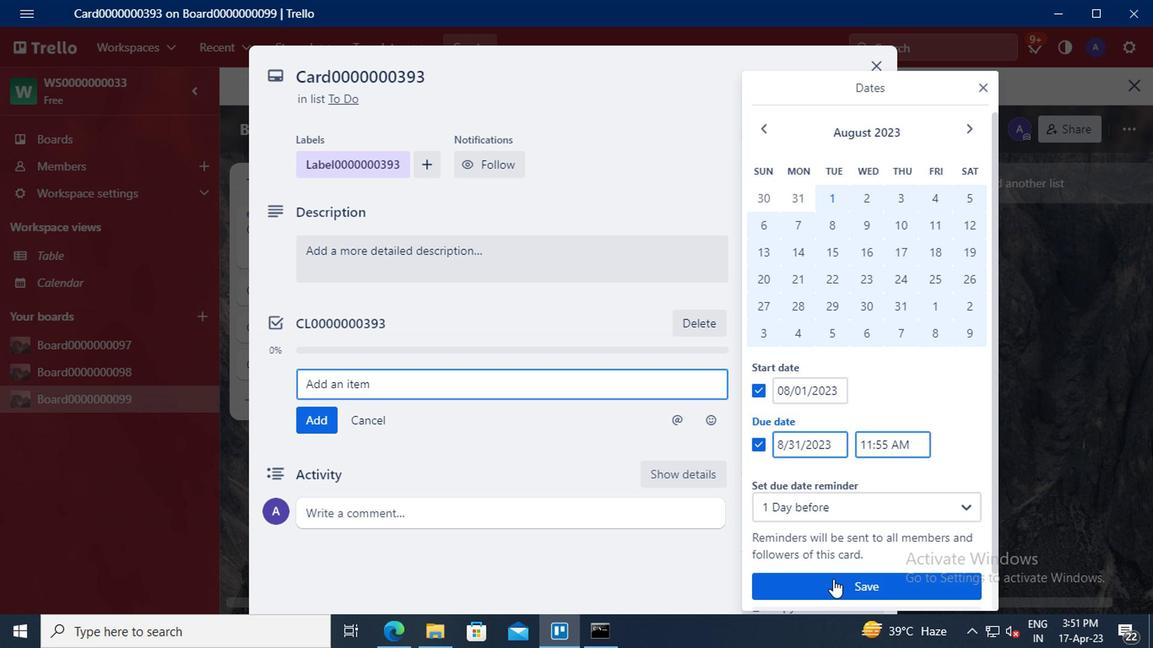 
Action: Key pressed <Key.f8>
Screenshot: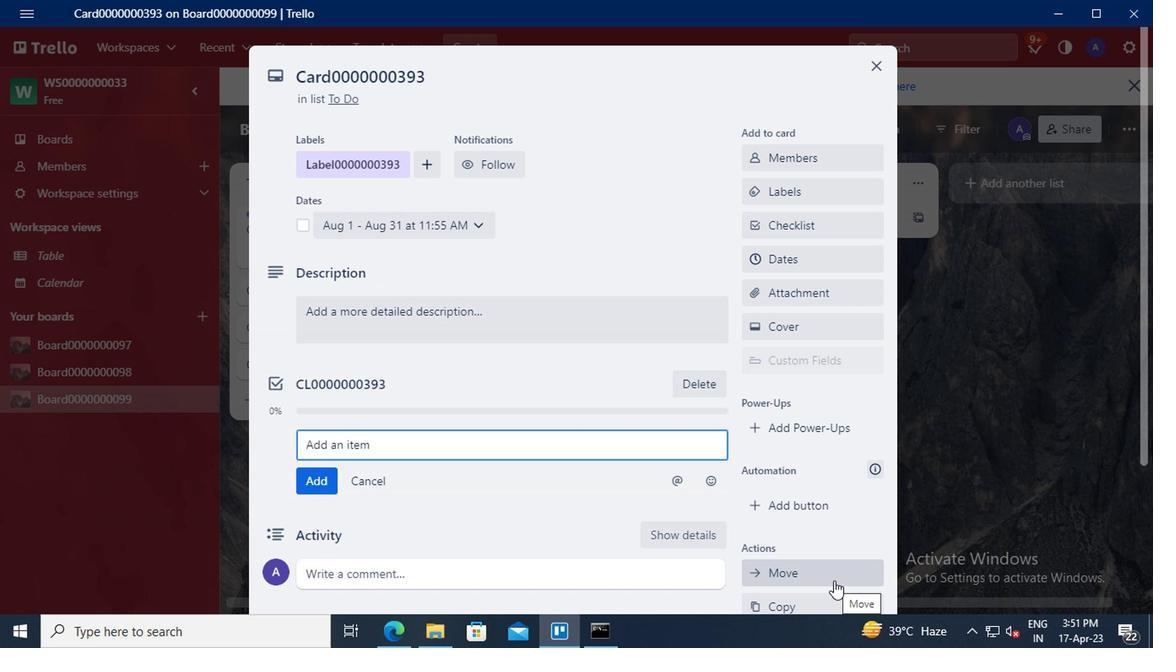
